 Task: Create a due date automation trigger when advanced on, 2 days before a card is due add content with a description not containing resume at 11:00 AM.
Action: Mouse moved to (970, 292)
Screenshot: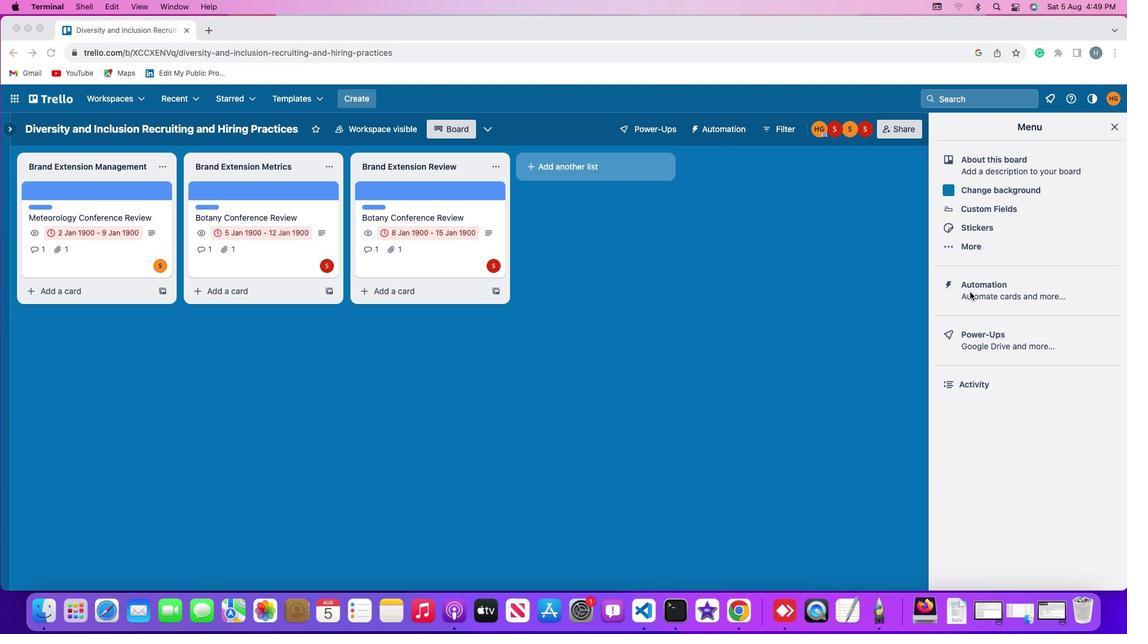 
Action: Mouse pressed left at (970, 292)
Screenshot: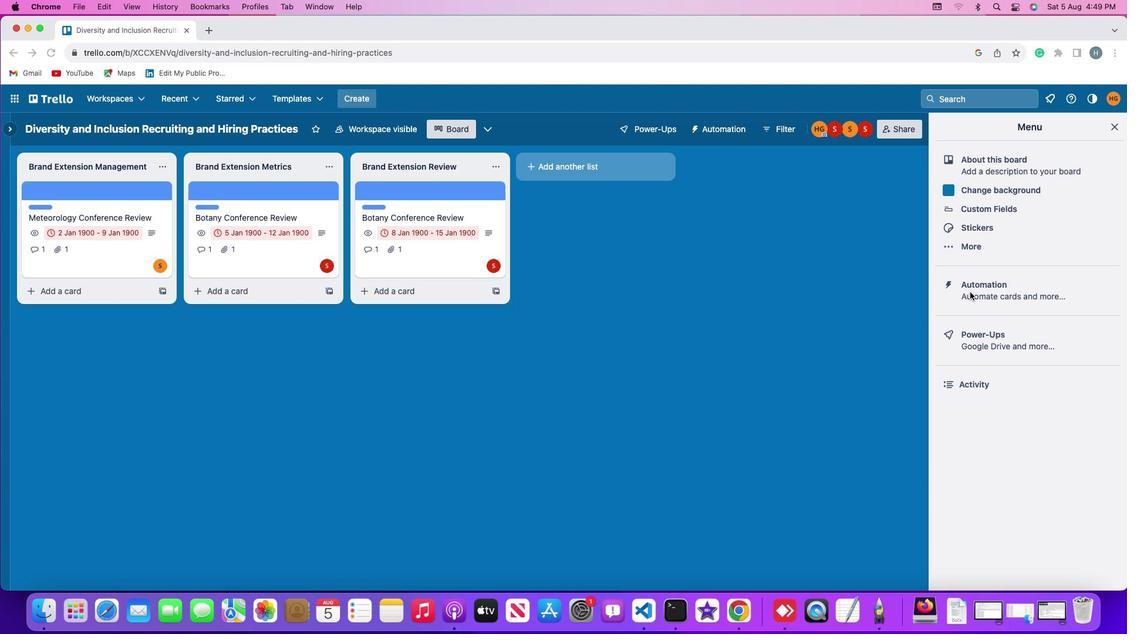 
Action: Mouse pressed left at (970, 292)
Screenshot: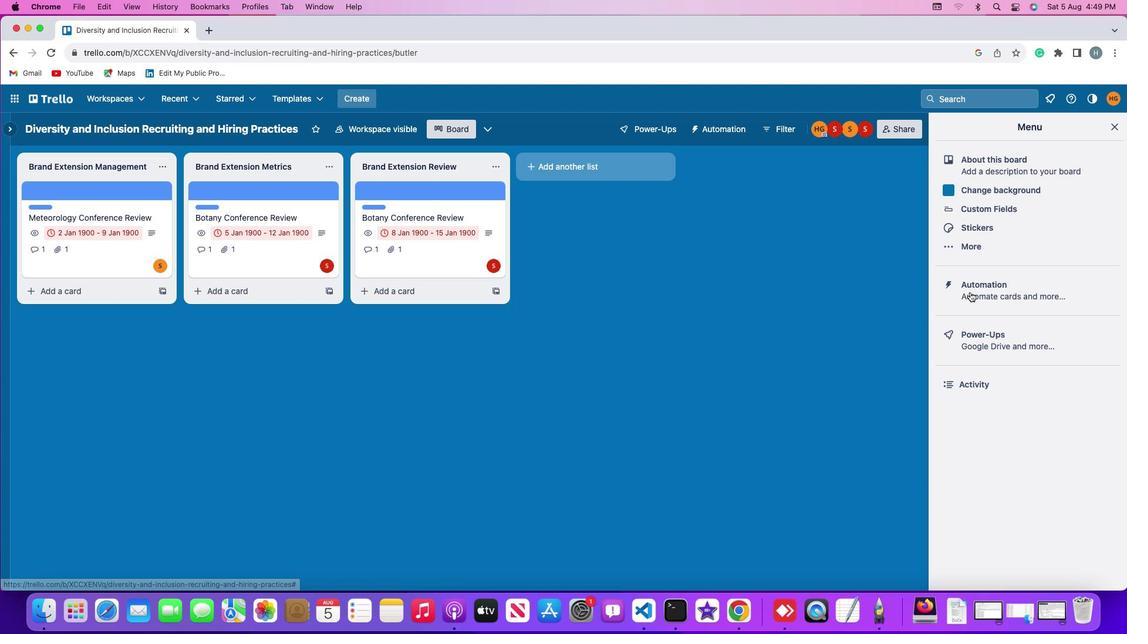 
Action: Mouse moved to (83, 279)
Screenshot: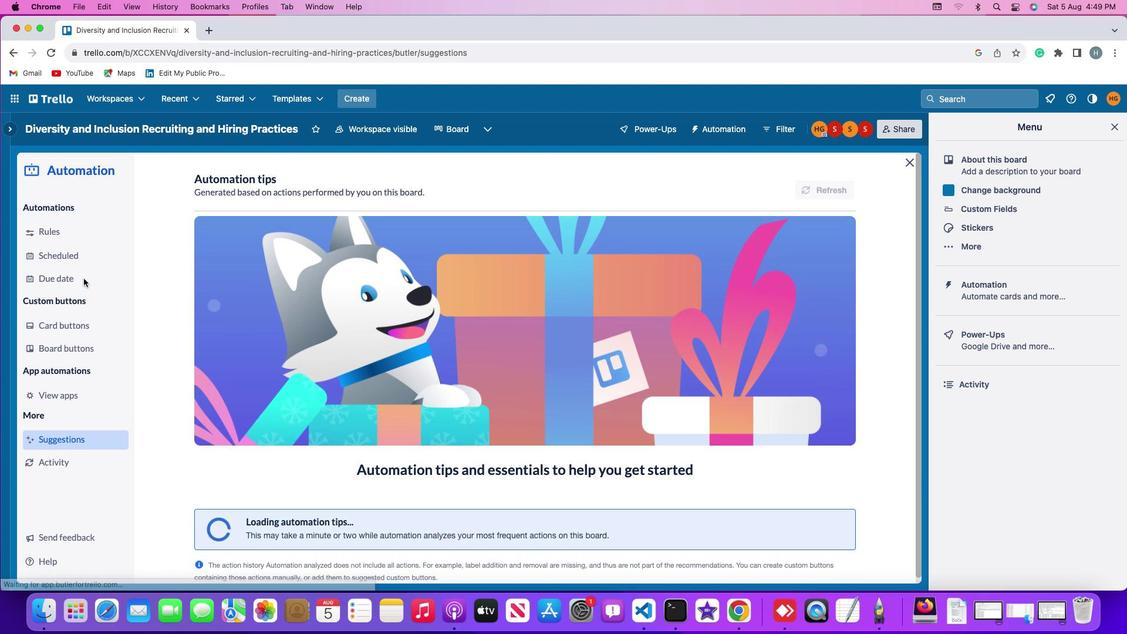 
Action: Mouse pressed left at (83, 279)
Screenshot: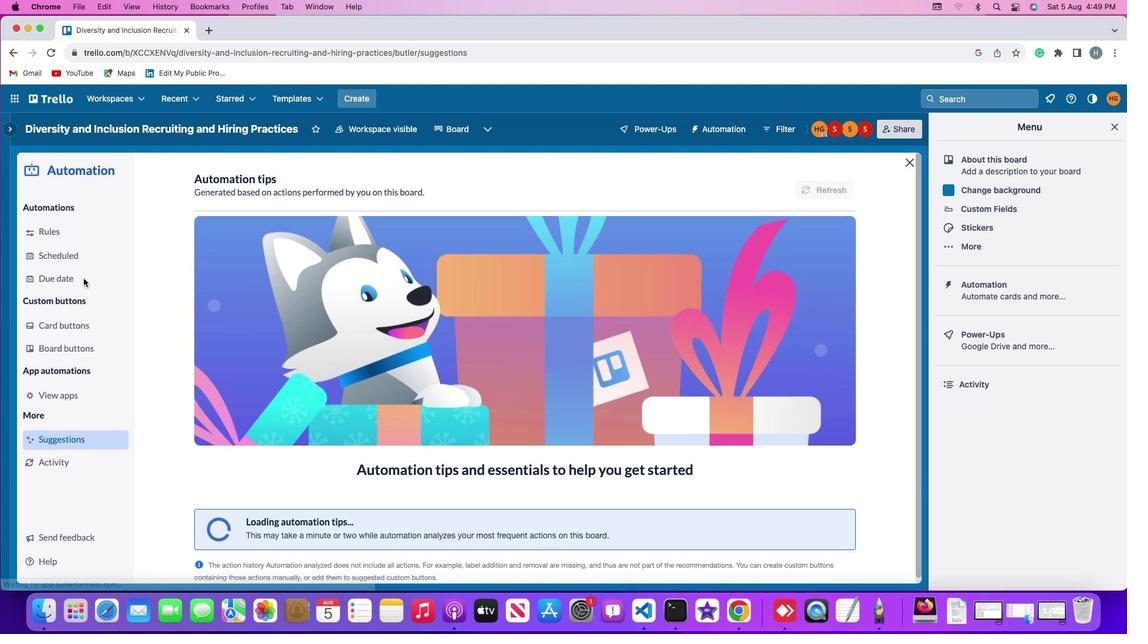 
Action: Mouse moved to (766, 179)
Screenshot: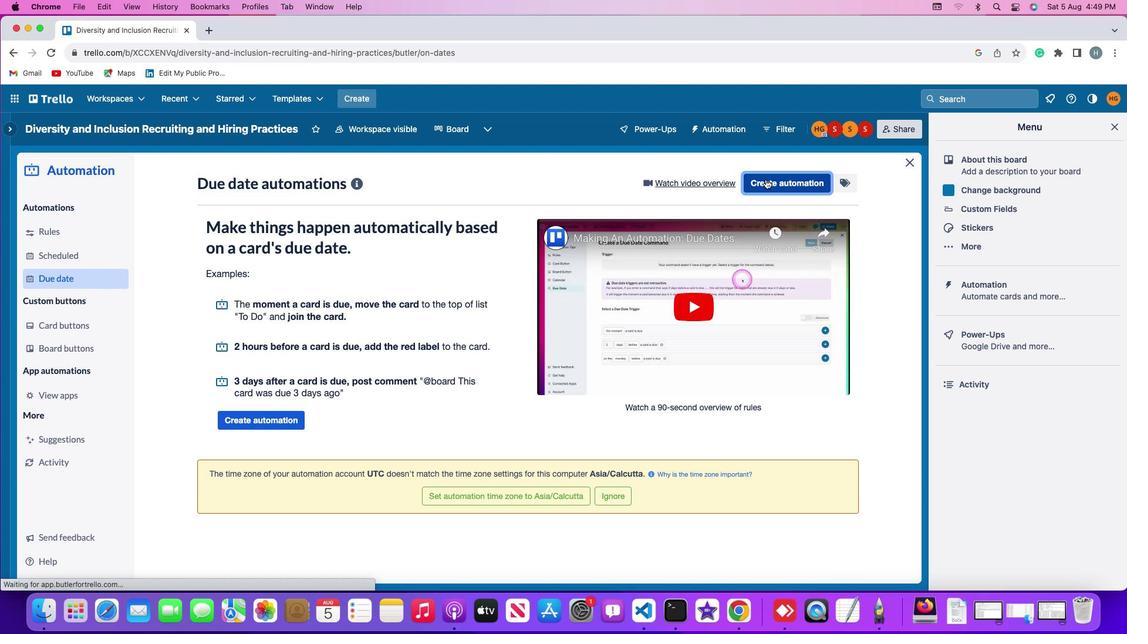 
Action: Mouse pressed left at (766, 179)
Screenshot: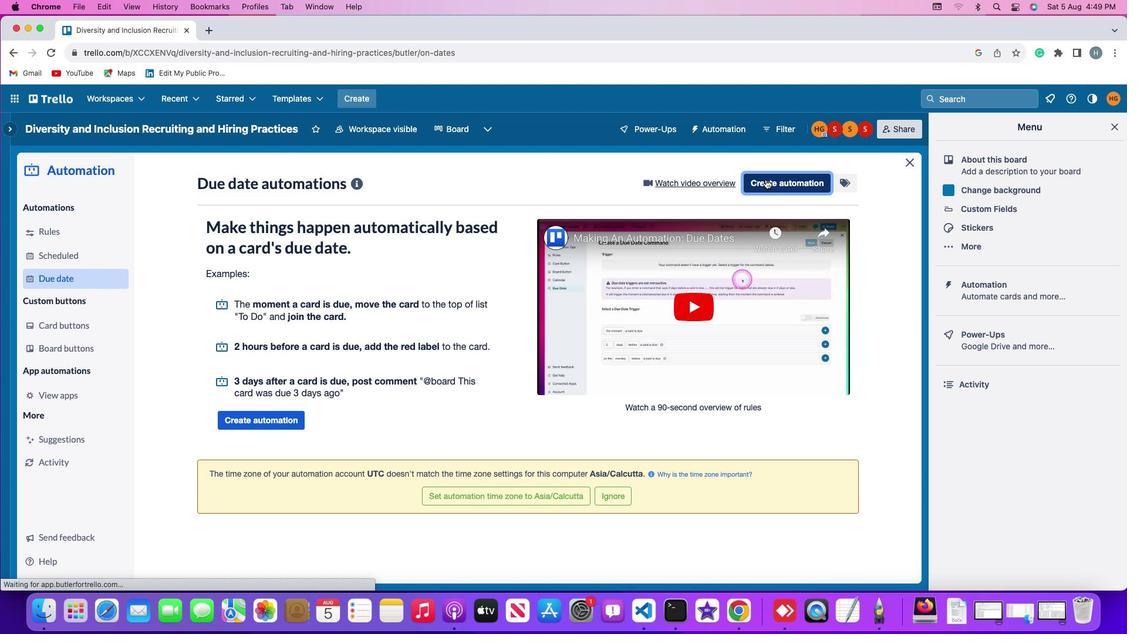 
Action: Mouse moved to (502, 294)
Screenshot: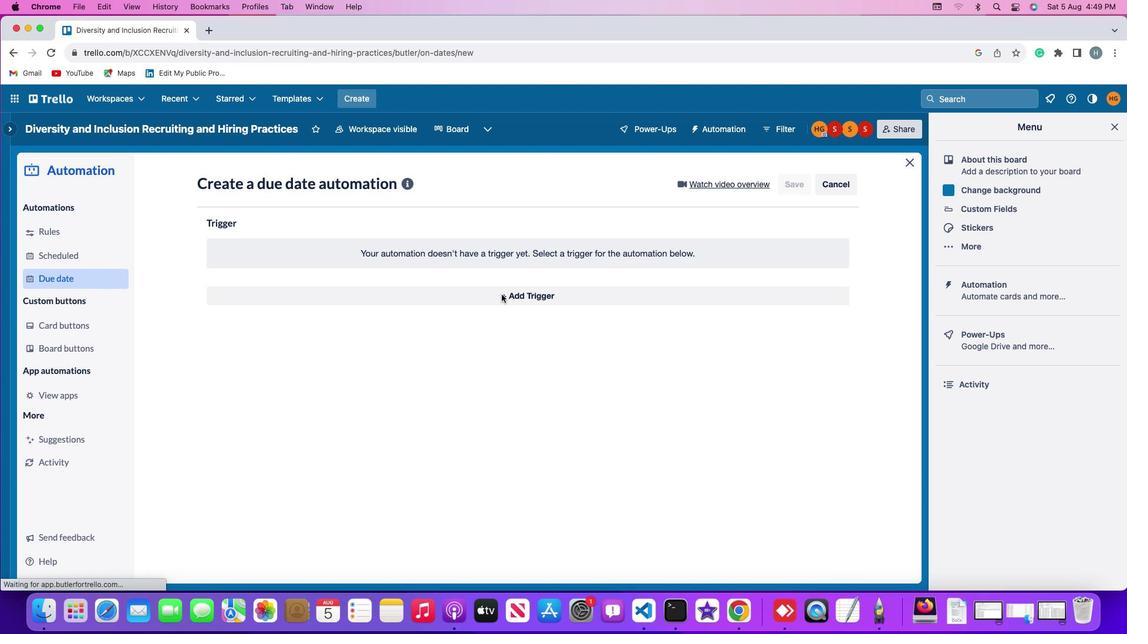 
Action: Mouse pressed left at (502, 294)
Screenshot: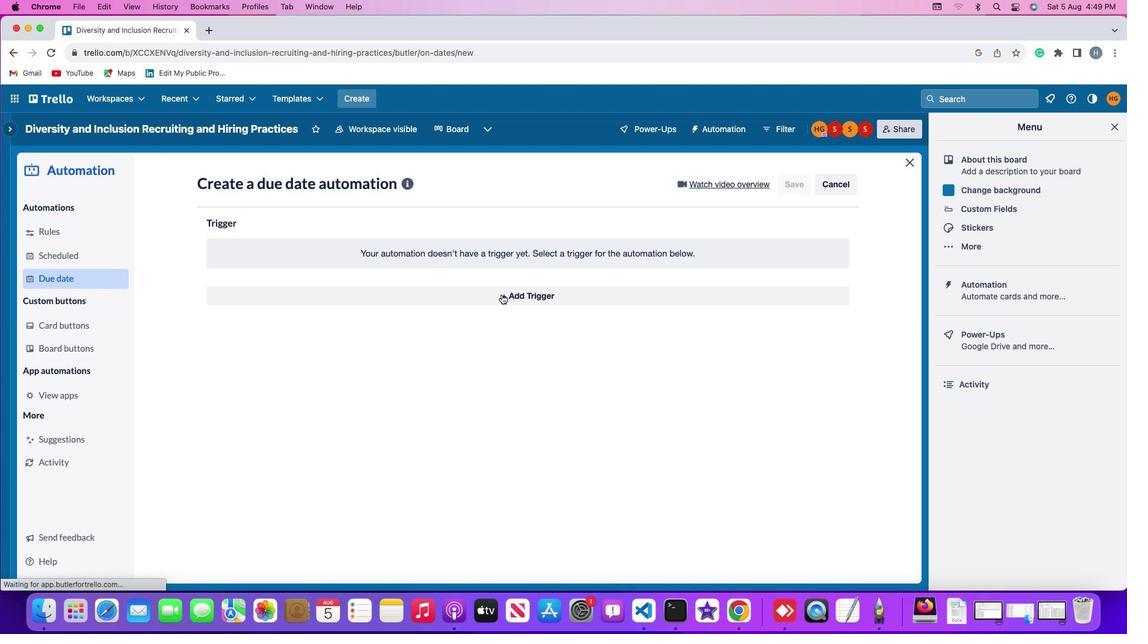 
Action: Mouse moved to (231, 475)
Screenshot: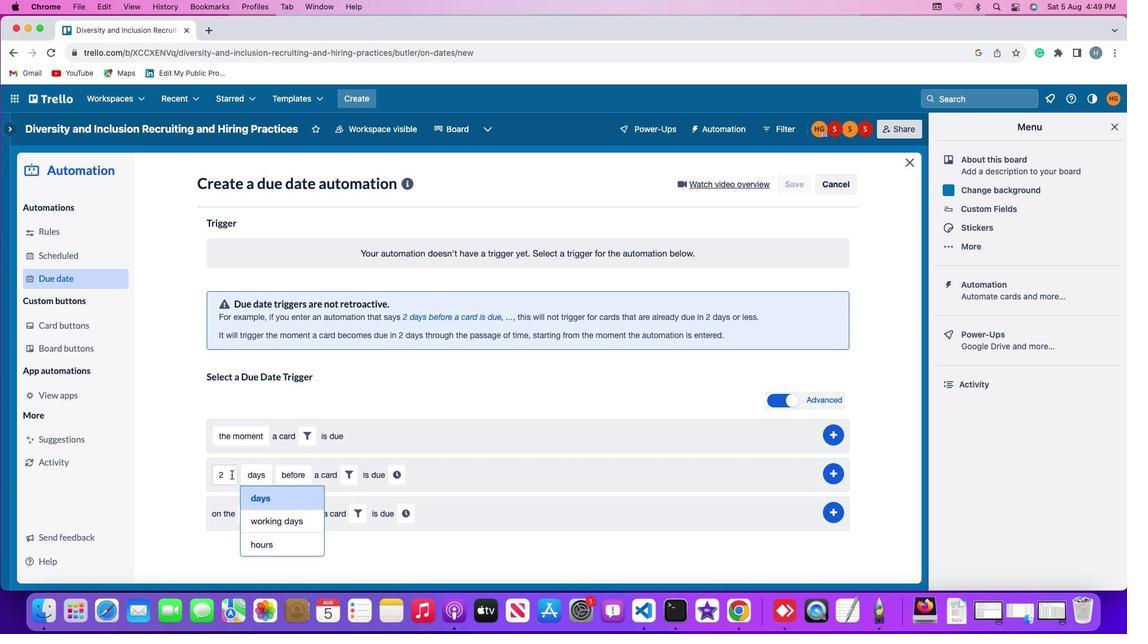 
Action: Mouse pressed left at (231, 475)
Screenshot: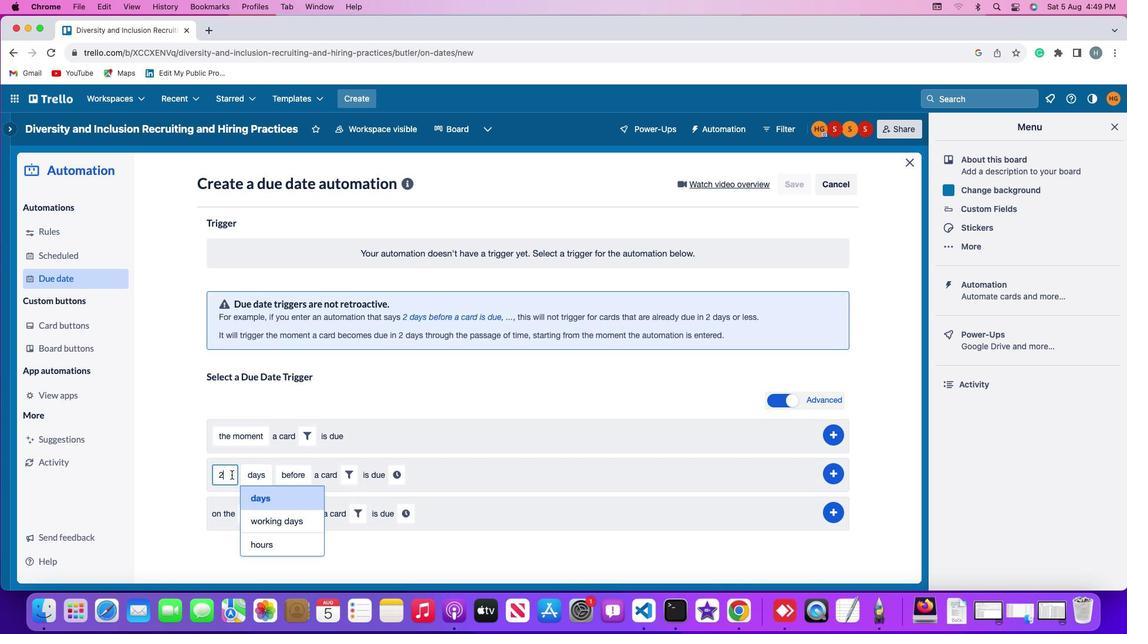 
Action: Mouse moved to (232, 474)
Screenshot: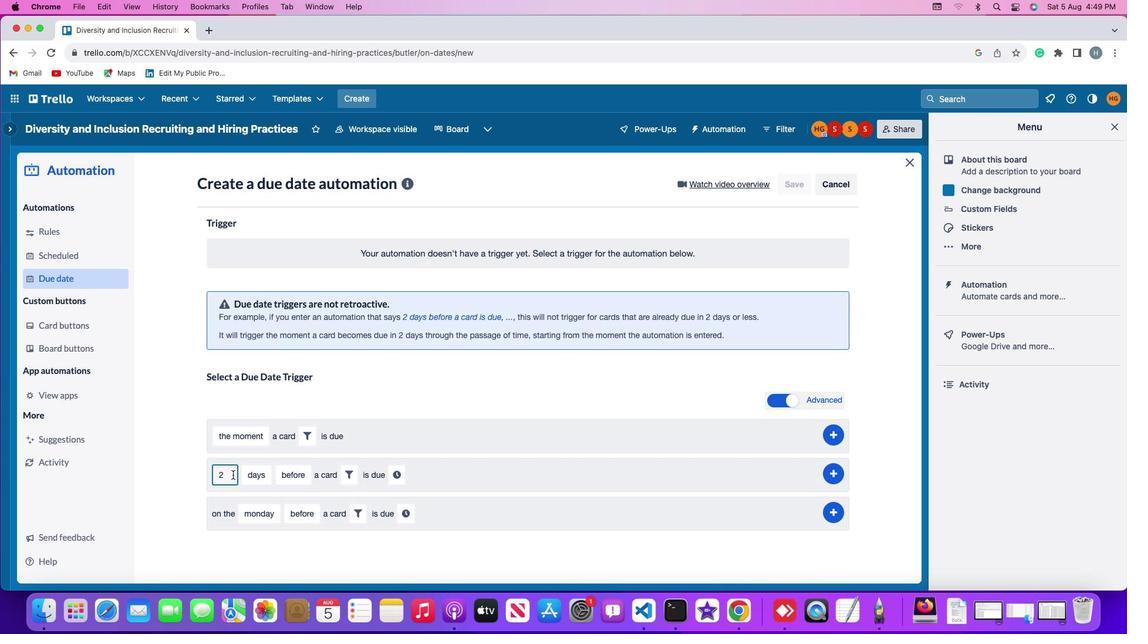 
Action: Key pressed Key.backspace
Screenshot: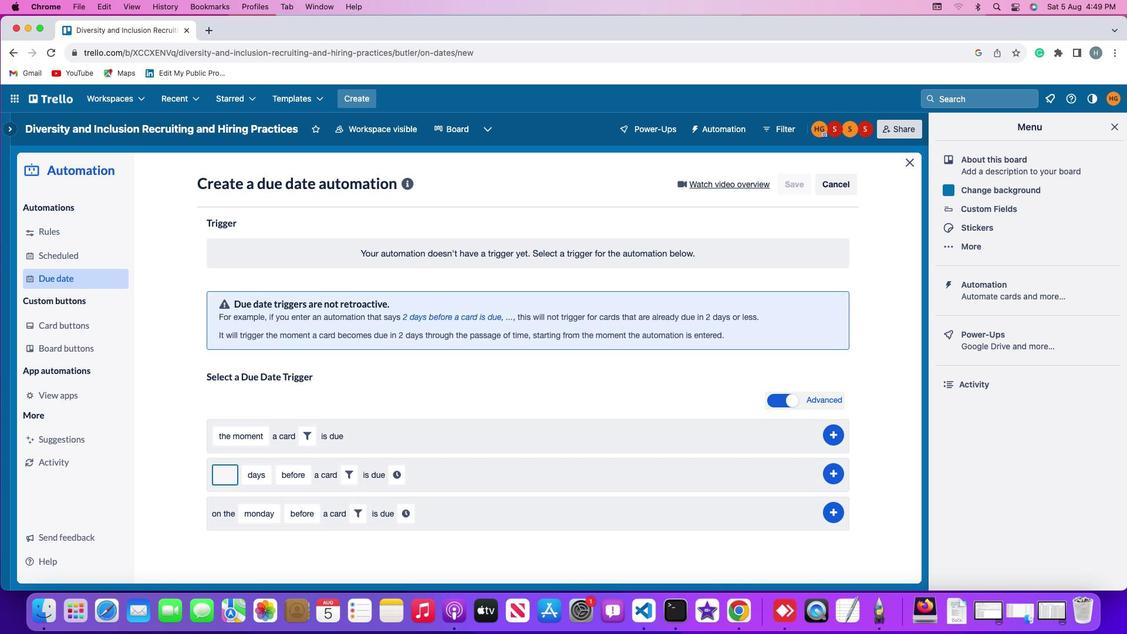 
Action: Mouse moved to (233, 474)
Screenshot: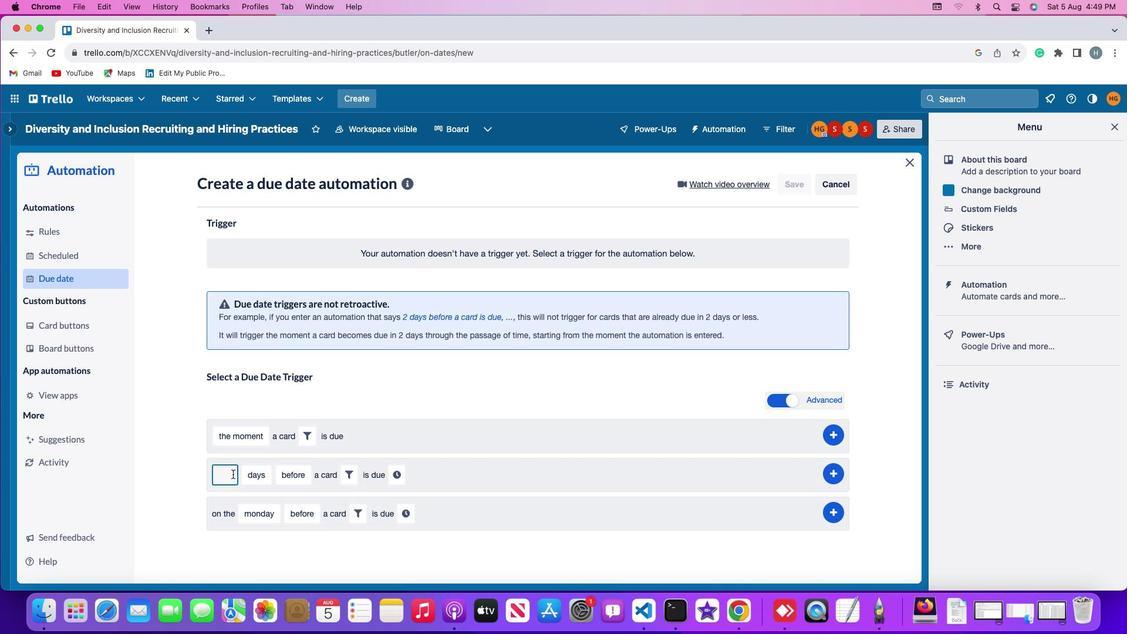 
Action: Key pressed '2'
Screenshot: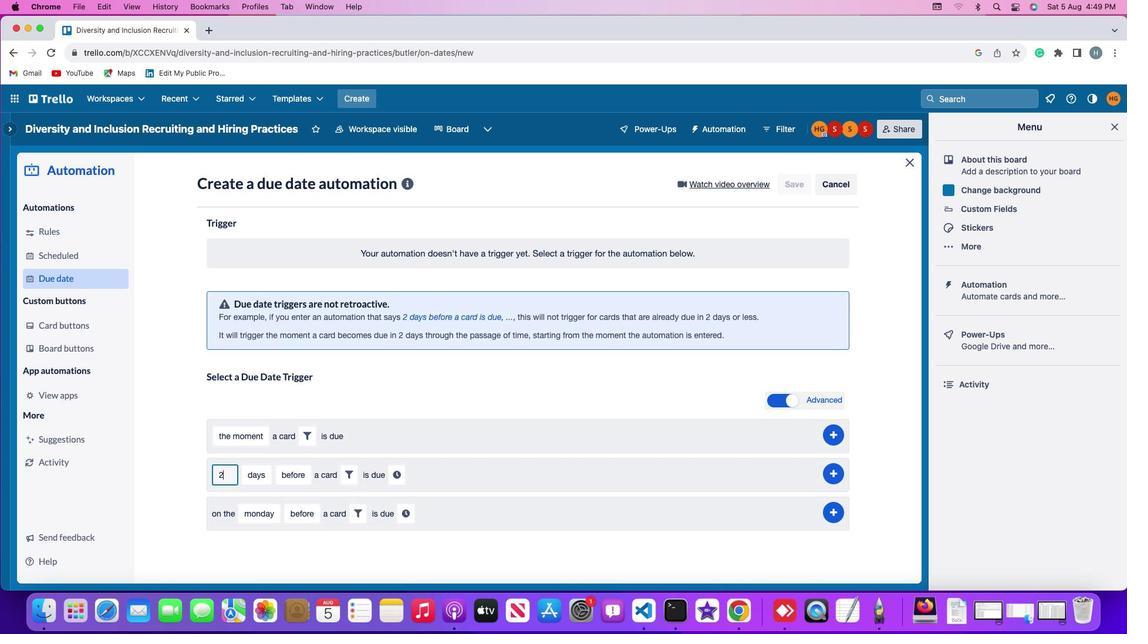 
Action: Mouse moved to (258, 473)
Screenshot: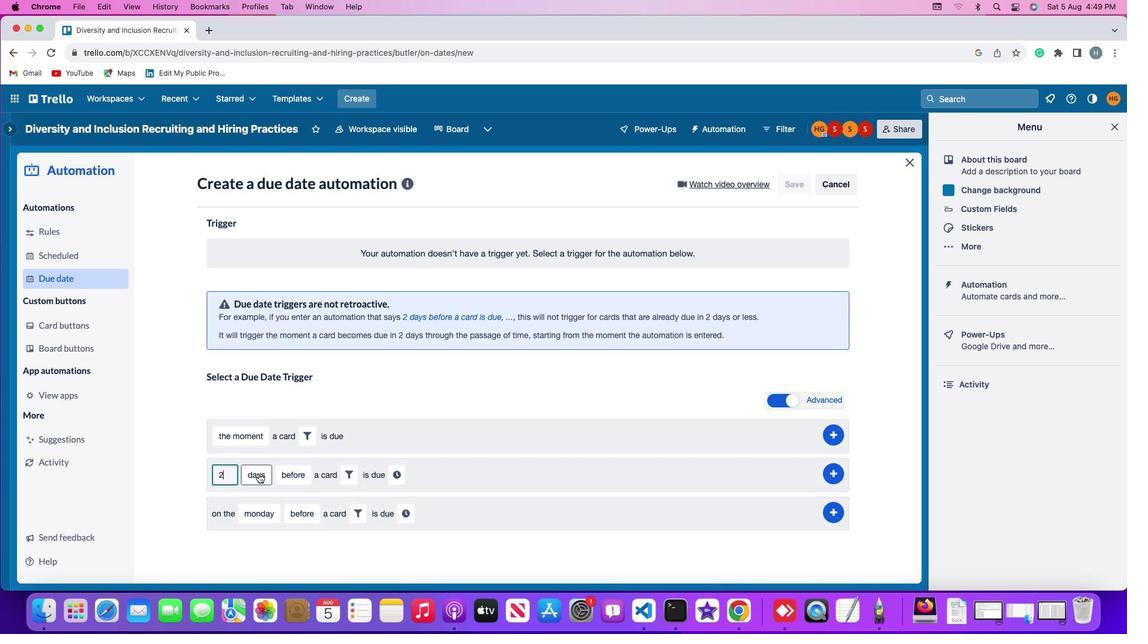 
Action: Mouse pressed left at (258, 473)
Screenshot: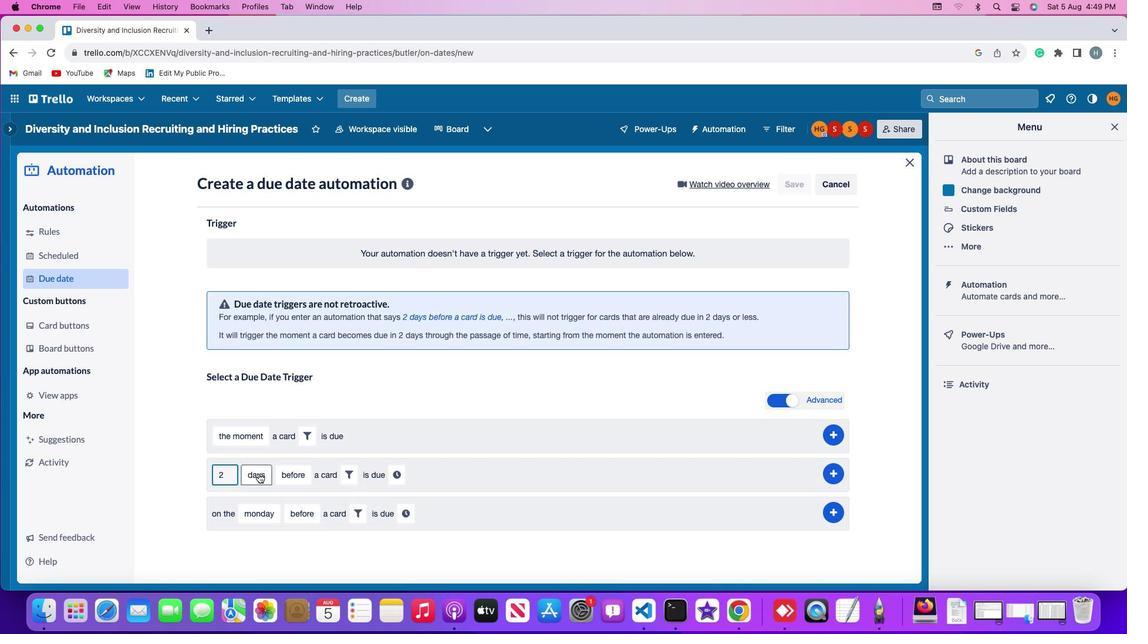 
Action: Mouse moved to (273, 494)
Screenshot: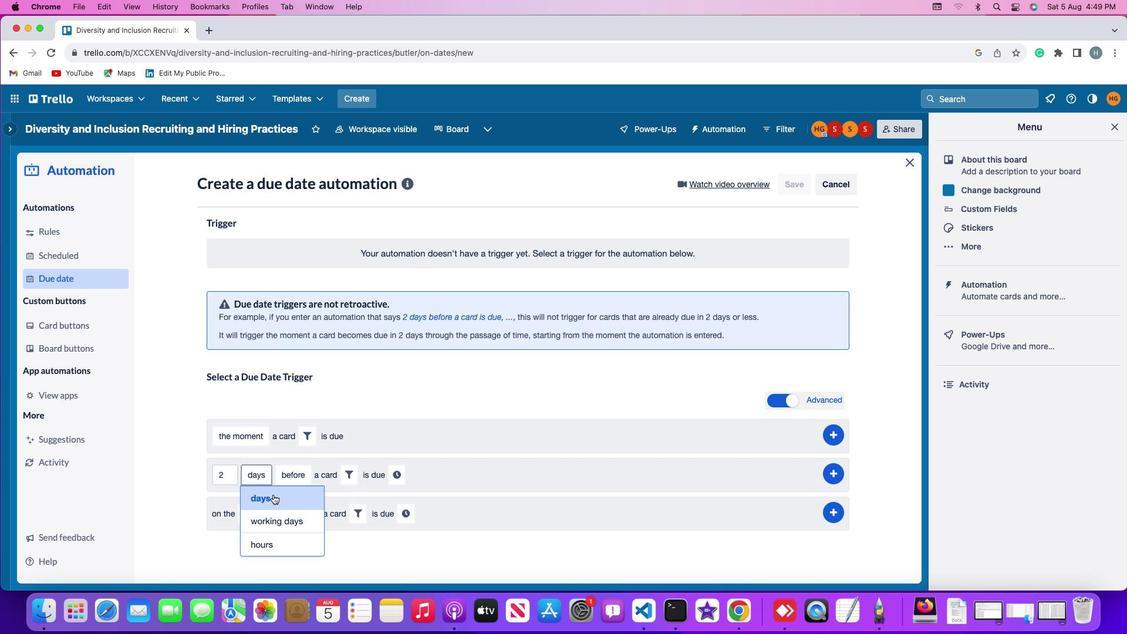 
Action: Mouse pressed left at (273, 494)
Screenshot: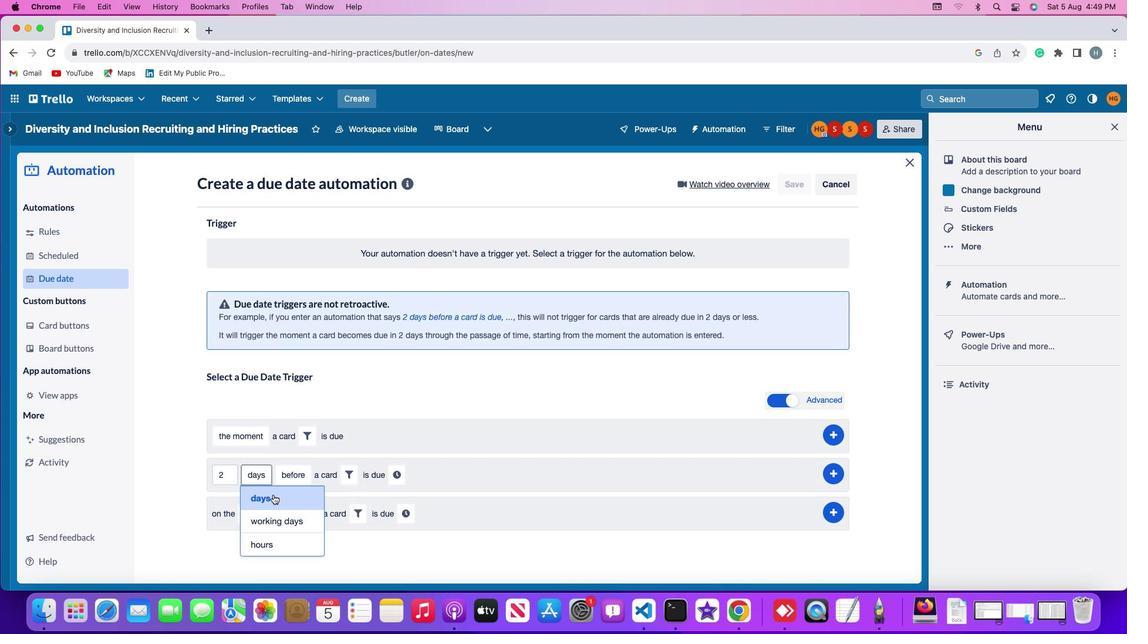 
Action: Mouse moved to (294, 477)
Screenshot: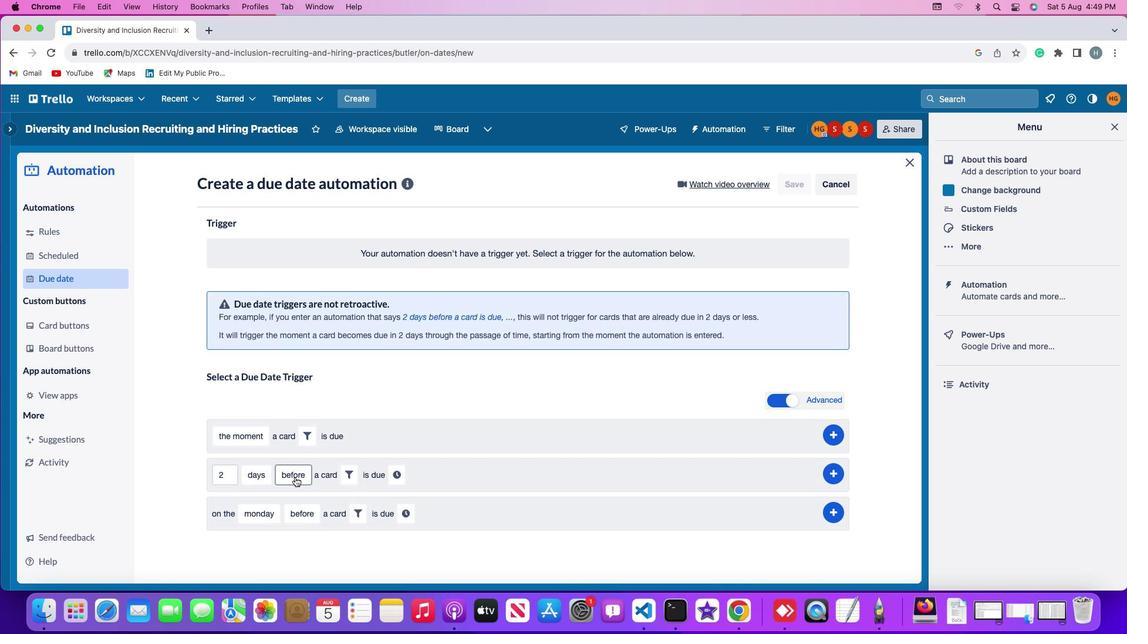 
Action: Mouse pressed left at (294, 477)
Screenshot: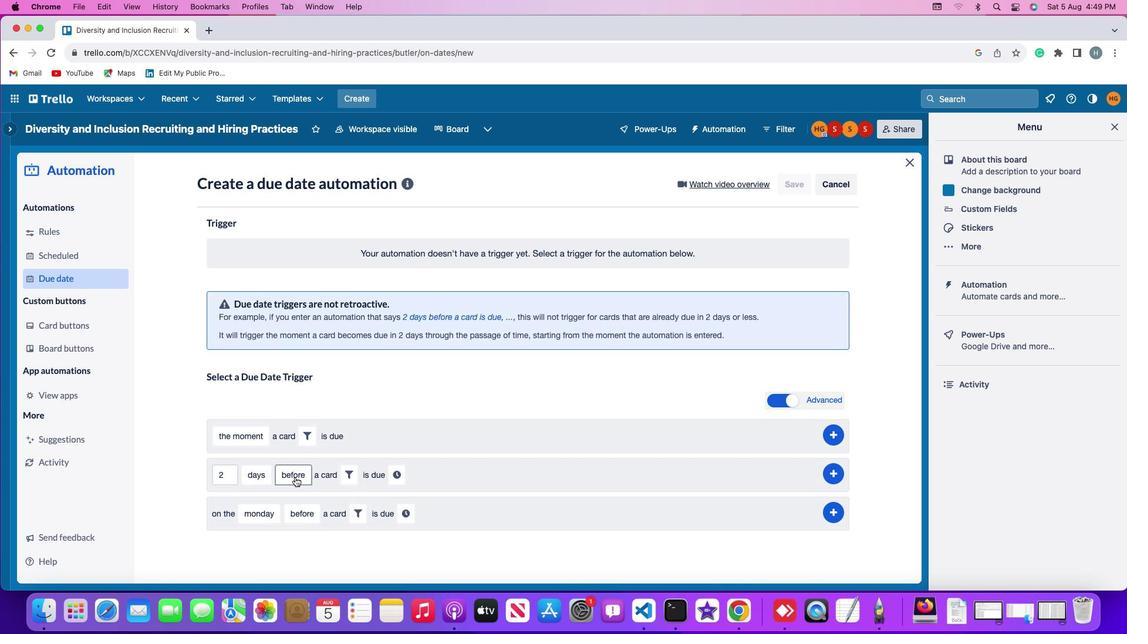 
Action: Mouse moved to (301, 491)
Screenshot: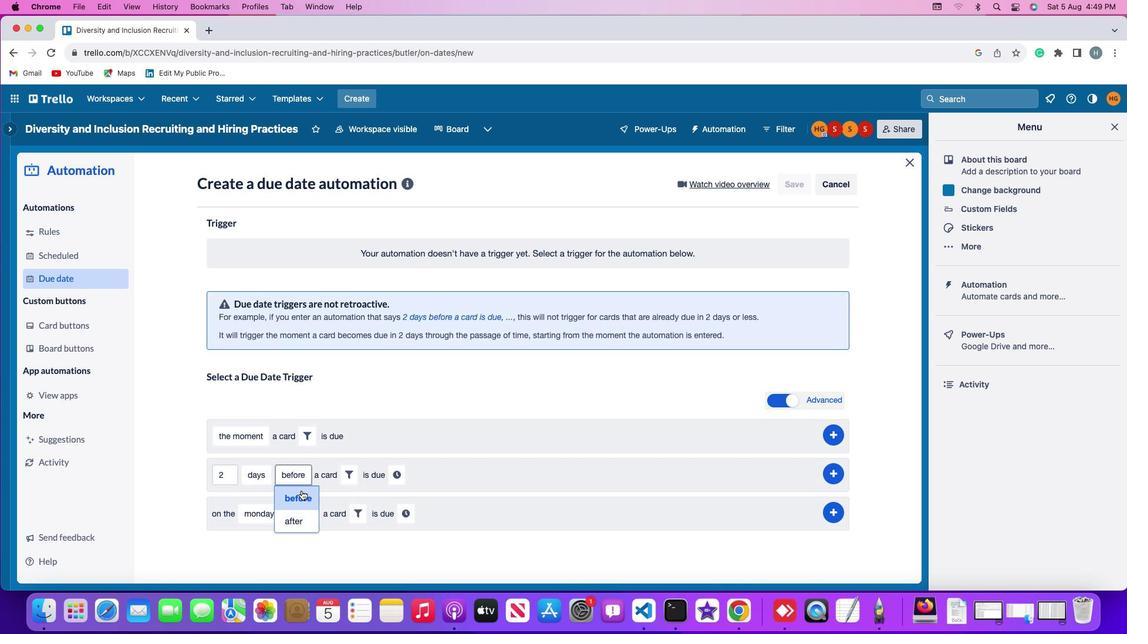 
Action: Mouse pressed left at (301, 491)
Screenshot: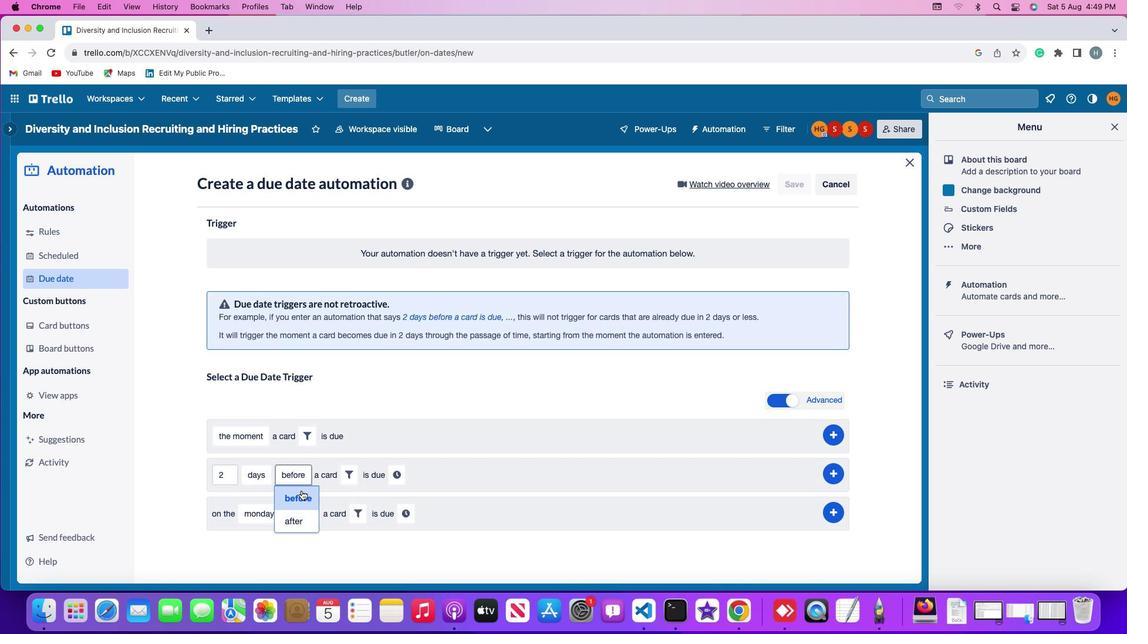 
Action: Mouse moved to (344, 474)
Screenshot: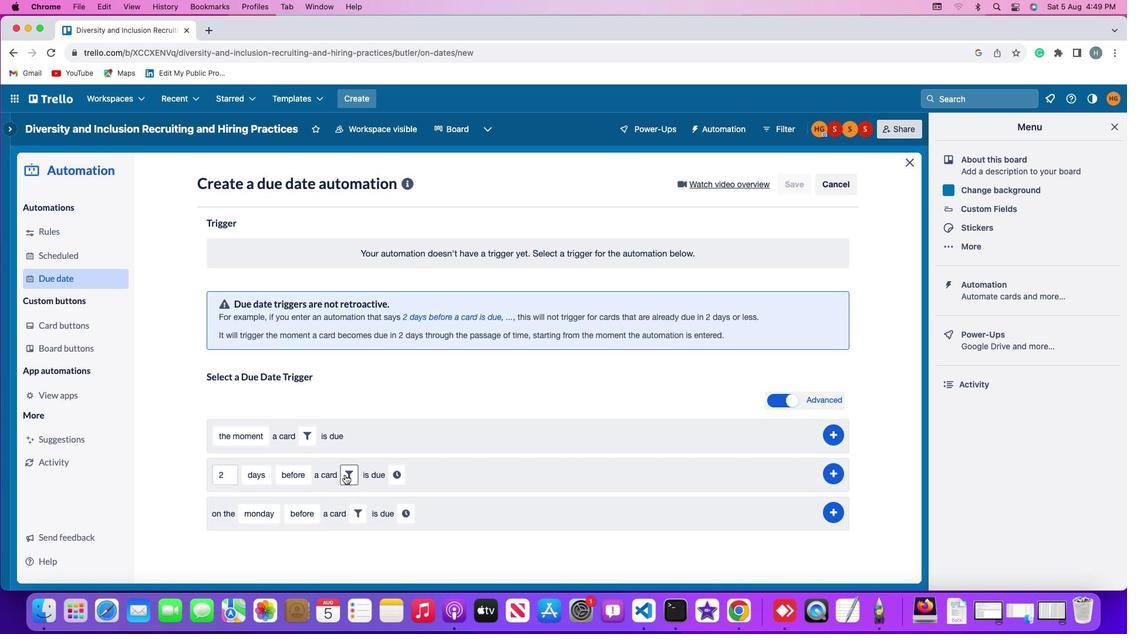 
Action: Mouse pressed left at (344, 474)
Screenshot: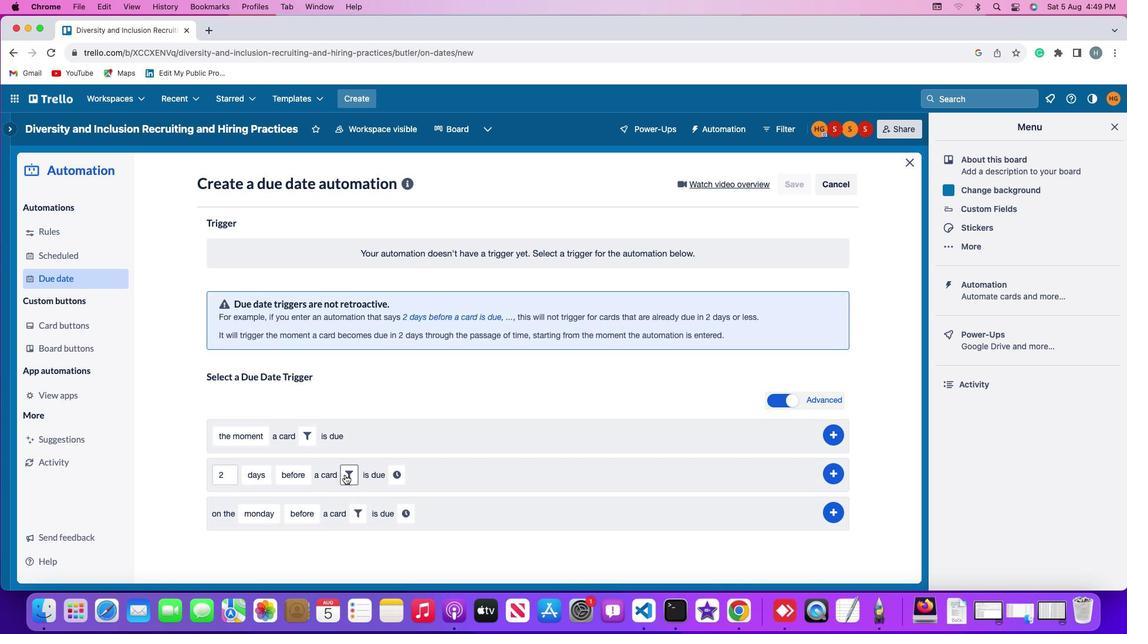 
Action: Mouse moved to (497, 512)
Screenshot: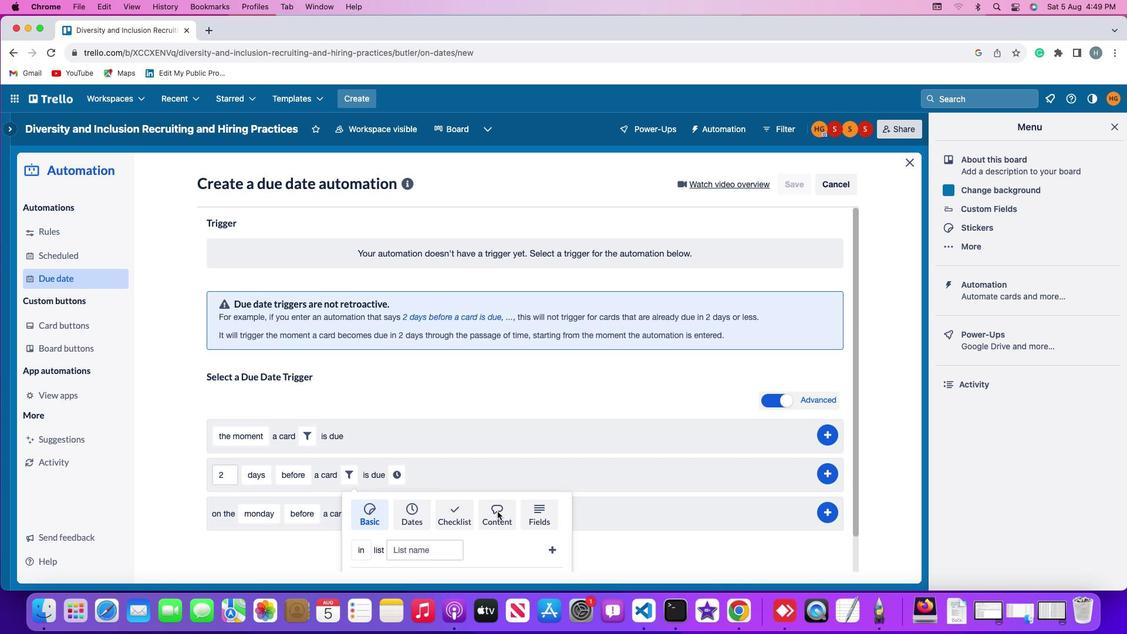 
Action: Mouse pressed left at (497, 512)
Screenshot: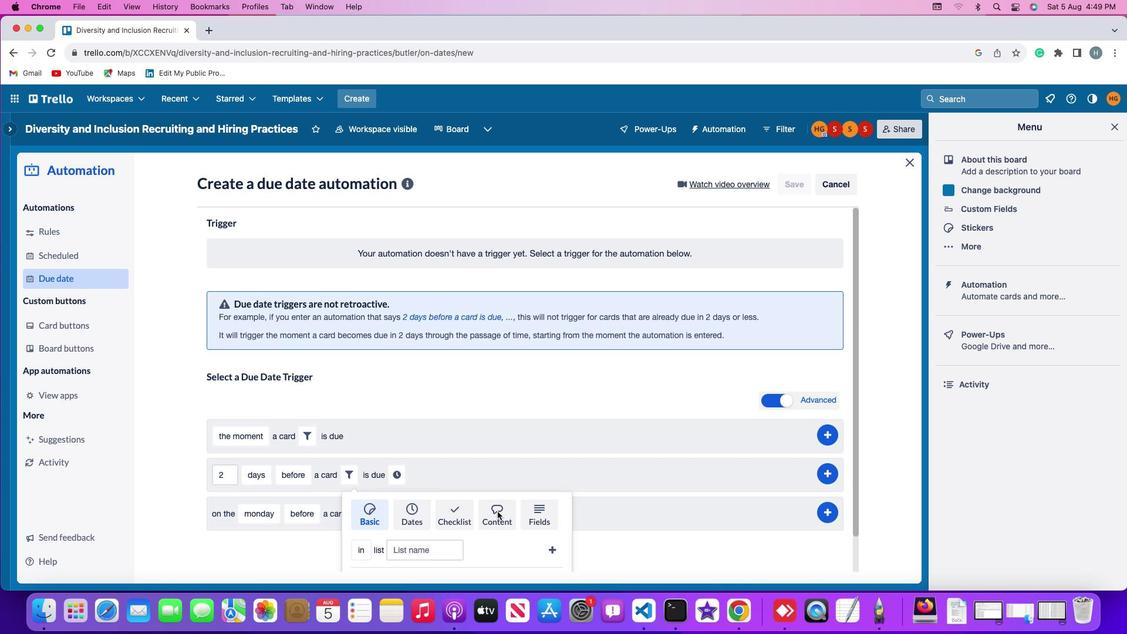 
Action: Mouse moved to (381, 552)
Screenshot: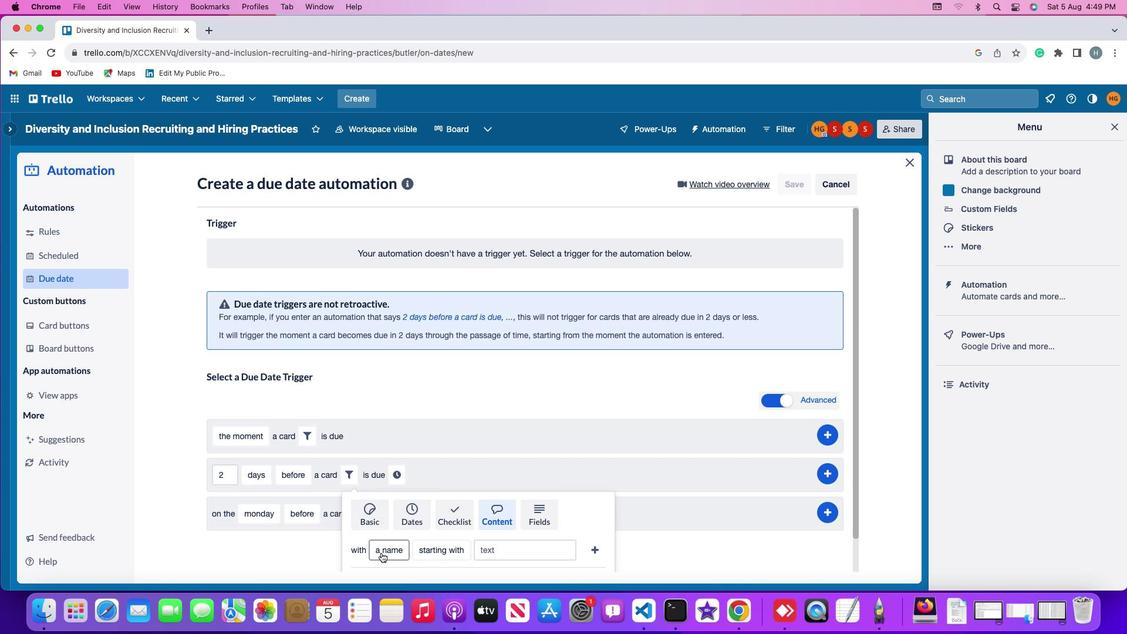 
Action: Mouse pressed left at (381, 552)
Screenshot: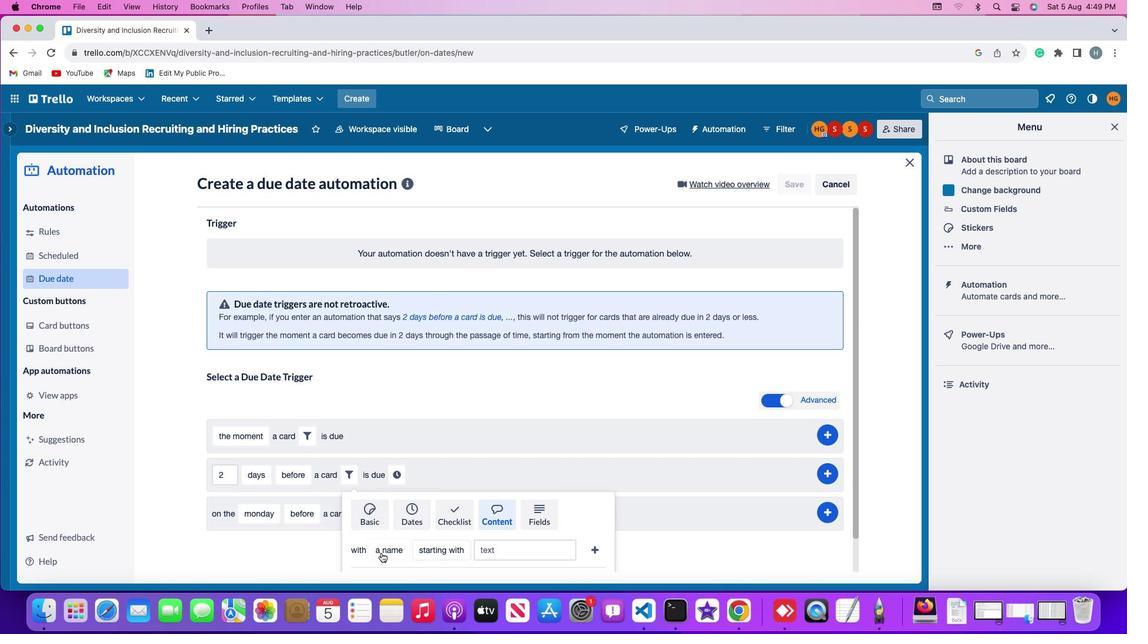 
Action: Mouse moved to (405, 503)
Screenshot: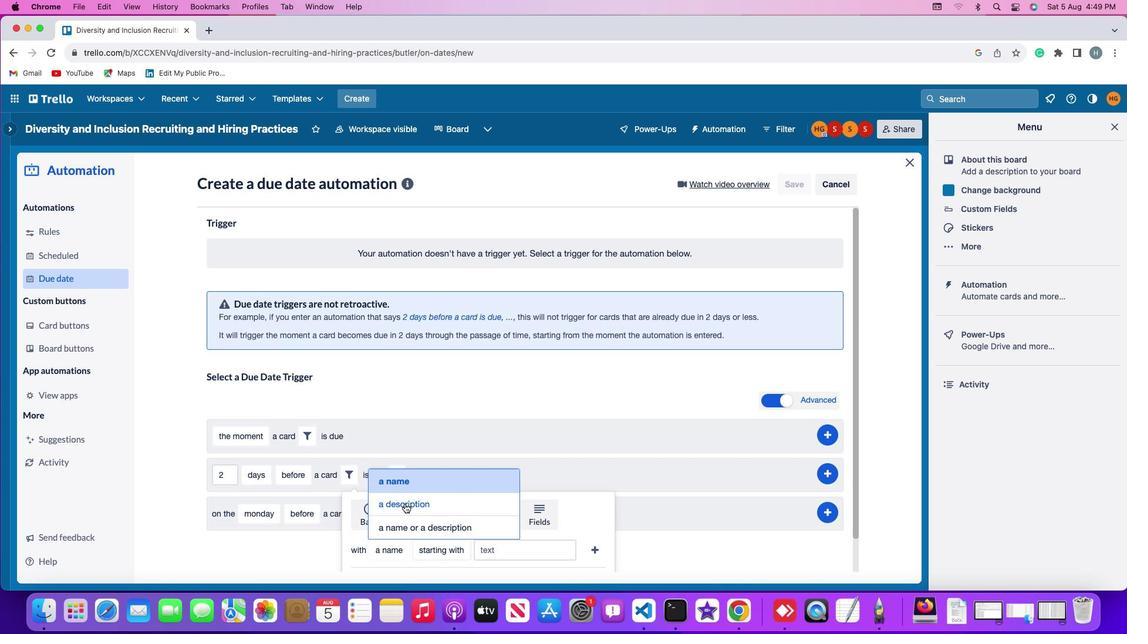 
Action: Mouse pressed left at (405, 503)
Screenshot: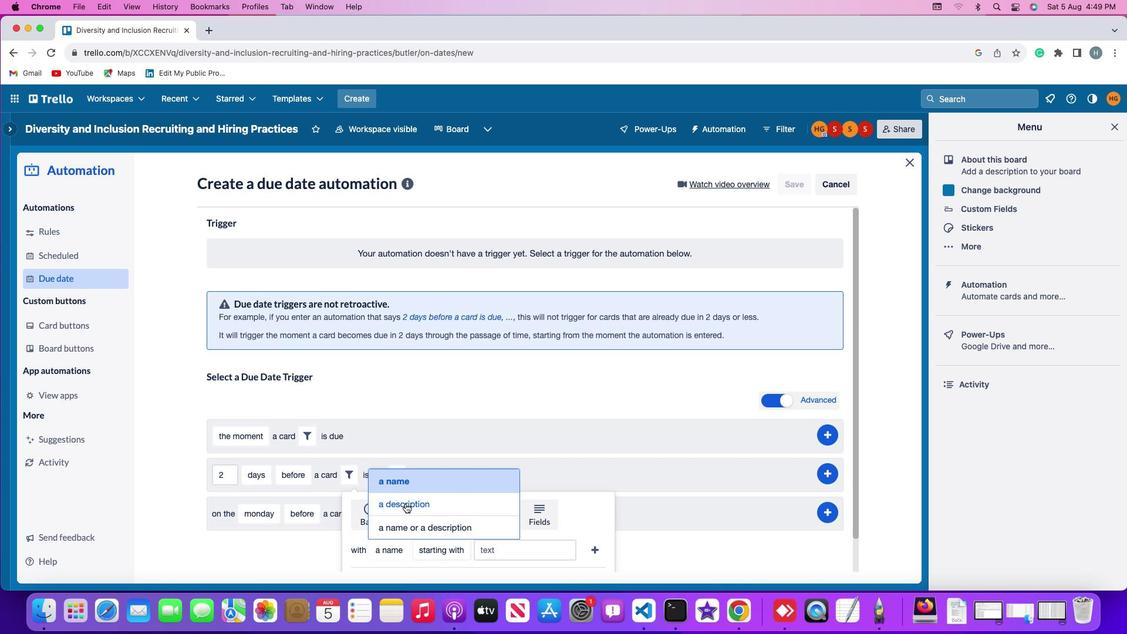 
Action: Mouse moved to (467, 553)
Screenshot: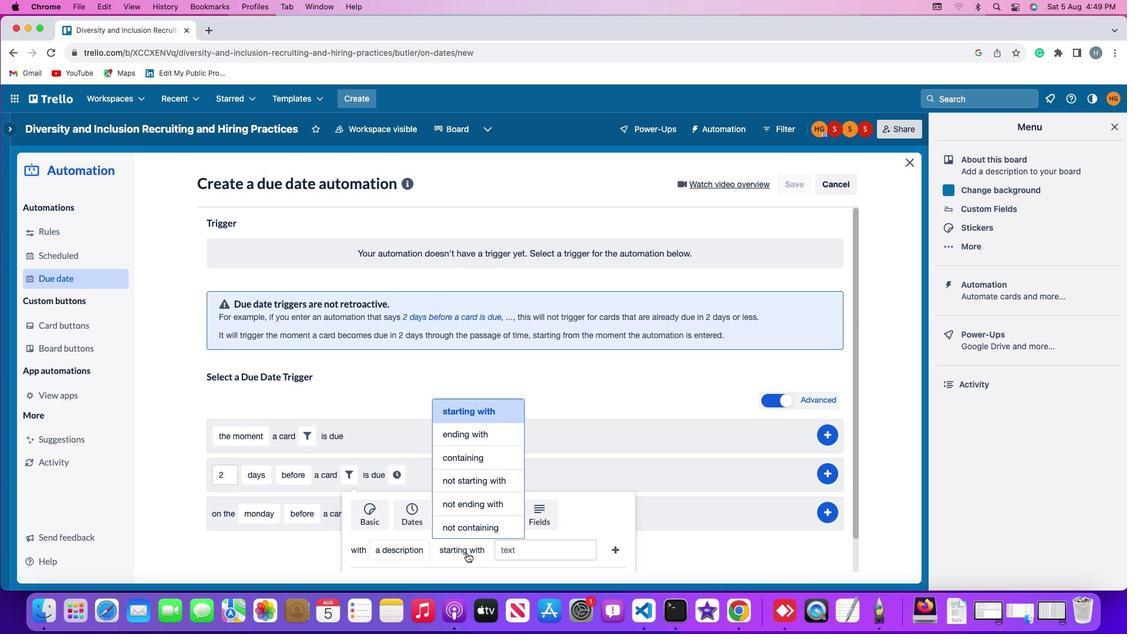 
Action: Mouse pressed left at (467, 553)
Screenshot: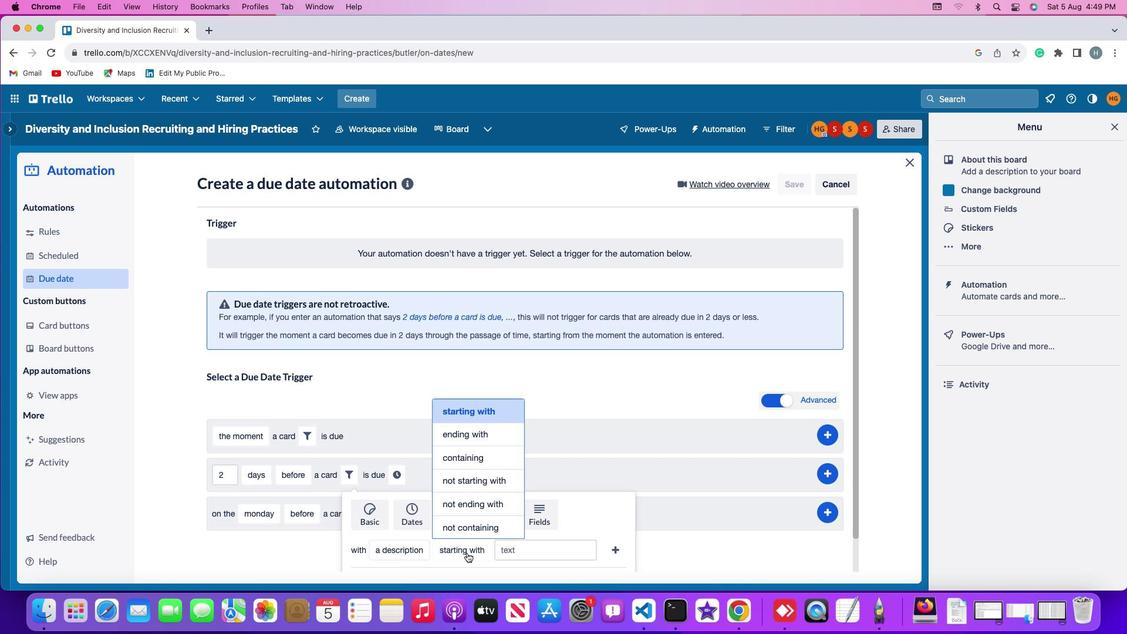 
Action: Mouse moved to (472, 530)
Screenshot: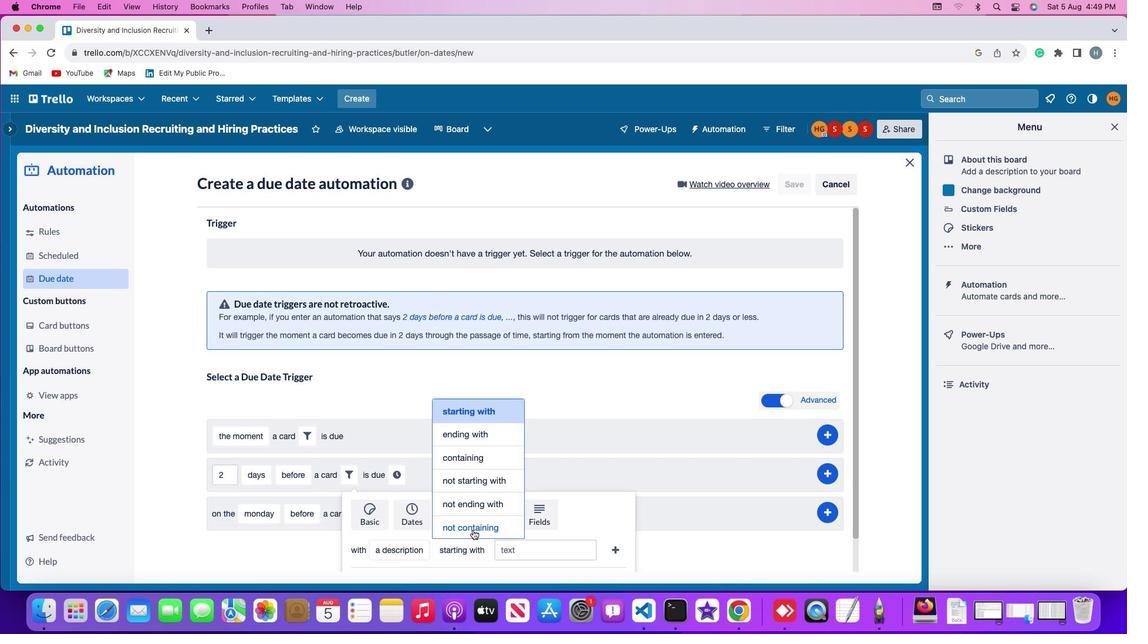 
Action: Mouse pressed left at (472, 530)
Screenshot: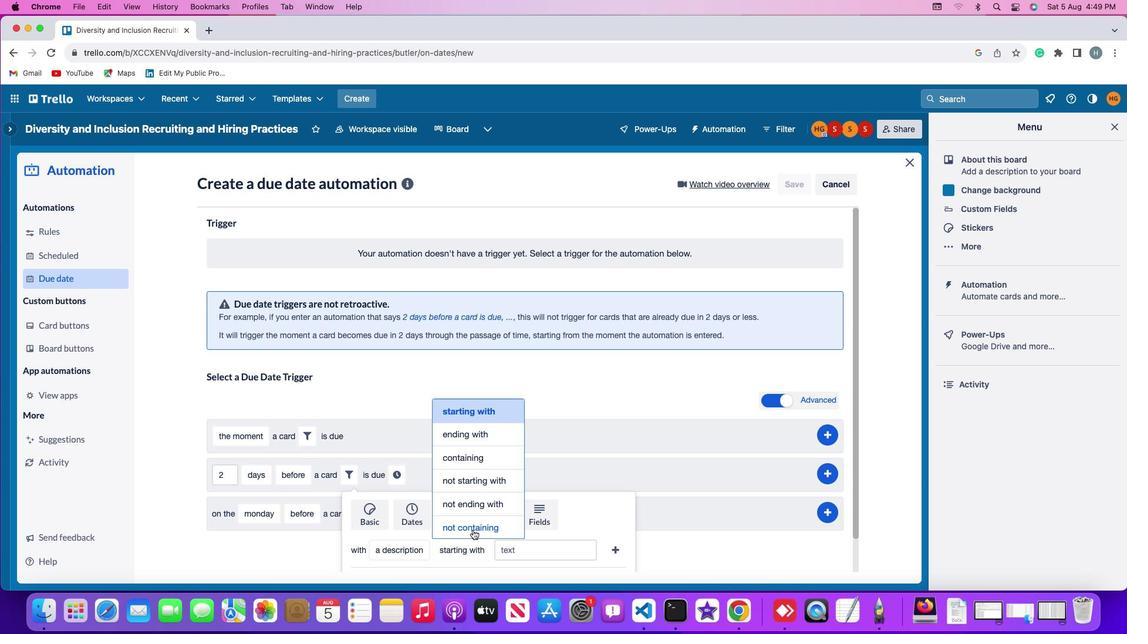 
Action: Mouse moved to (528, 551)
Screenshot: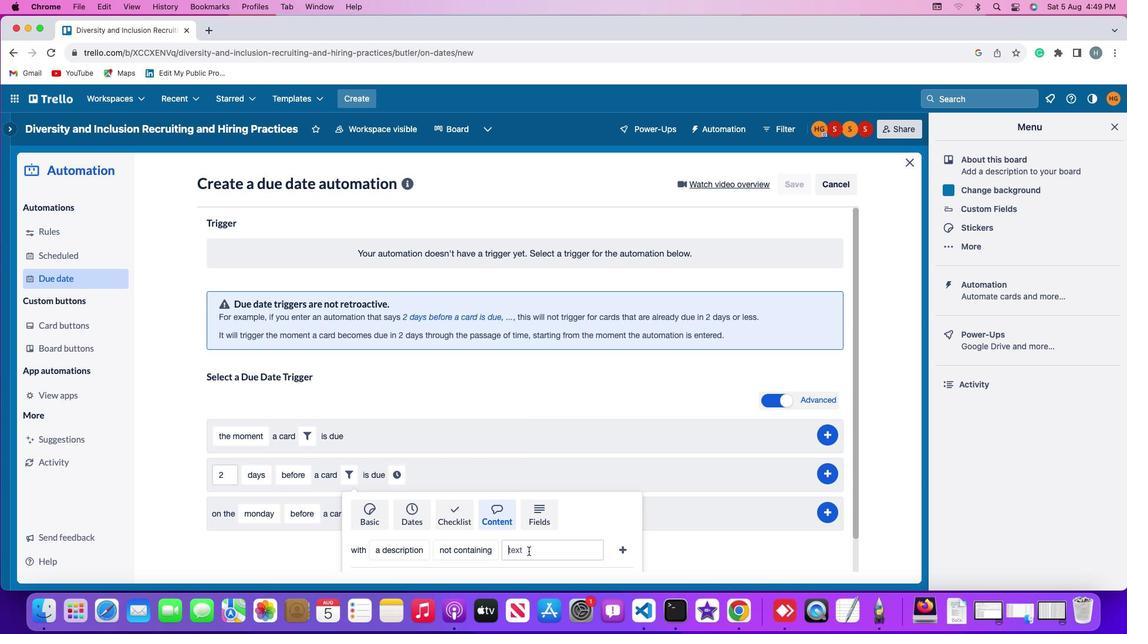 
Action: Mouse pressed left at (528, 551)
Screenshot: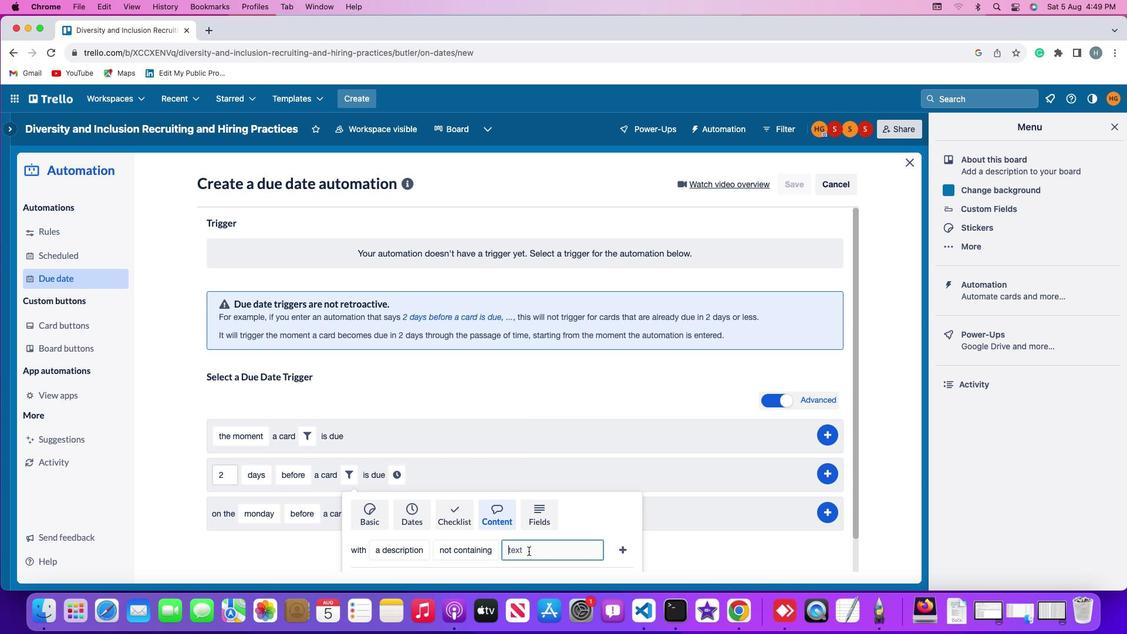 
Action: Mouse moved to (529, 551)
Screenshot: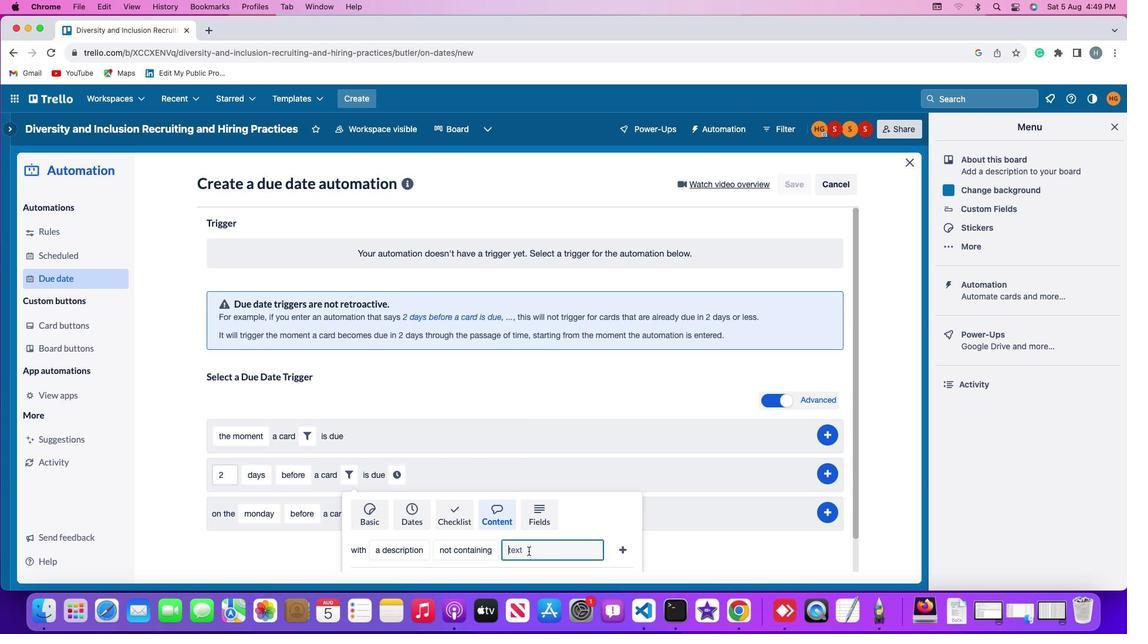 
Action: Key pressed 'r''e''s''u''m''e'
Screenshot: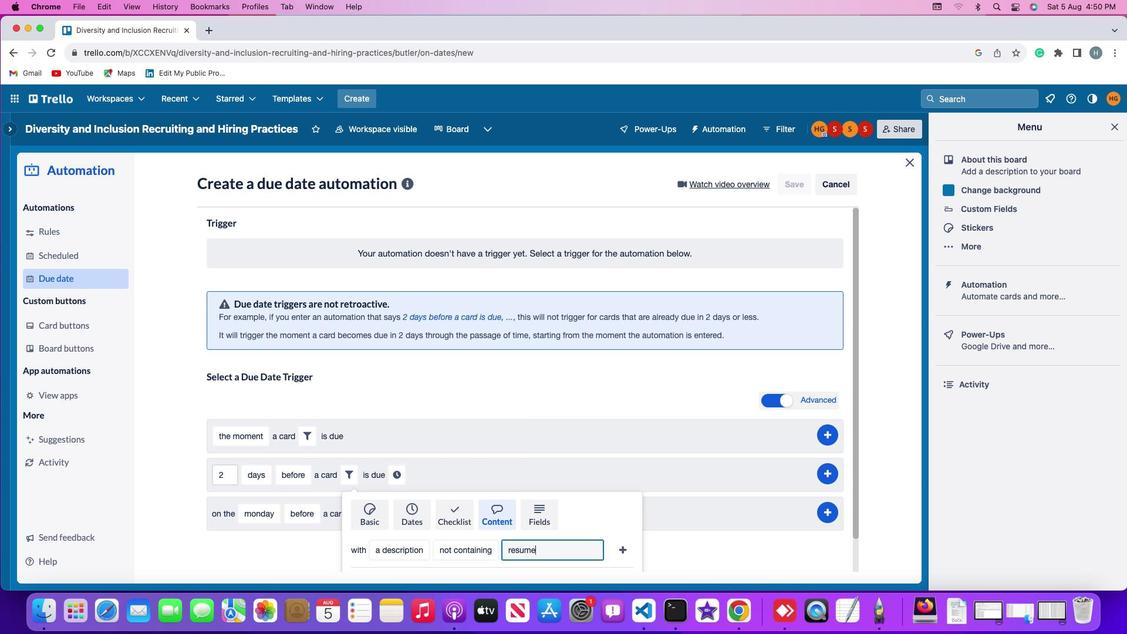 
Action: Mouse moved to (624, 548)
Screenshot: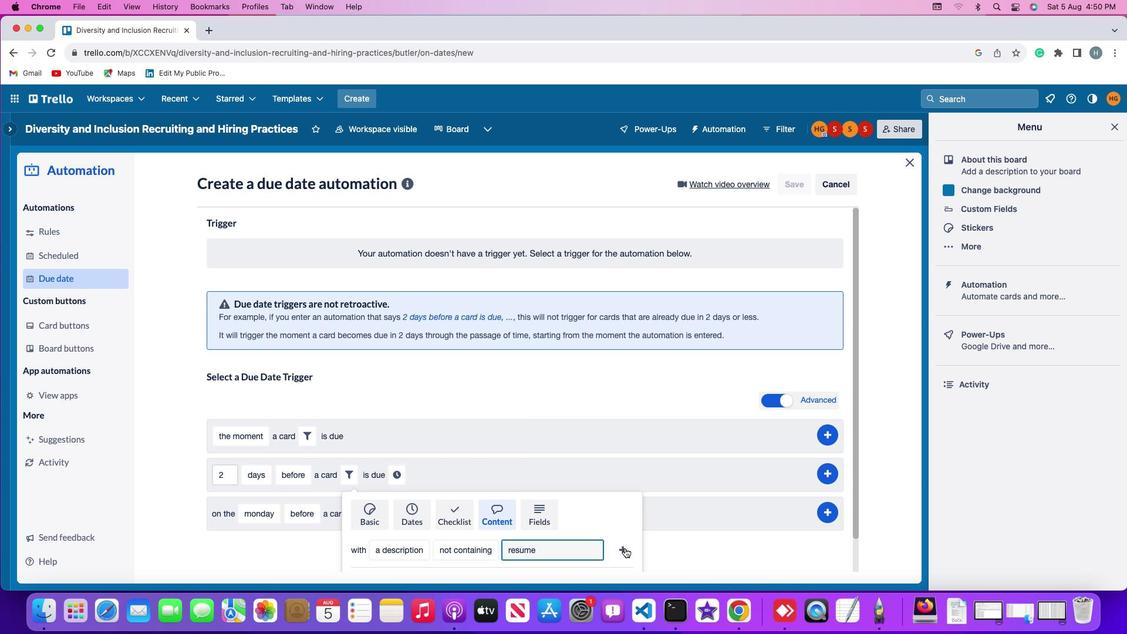 
Action: Mouse pressed left at (624, 548)
Screenshot: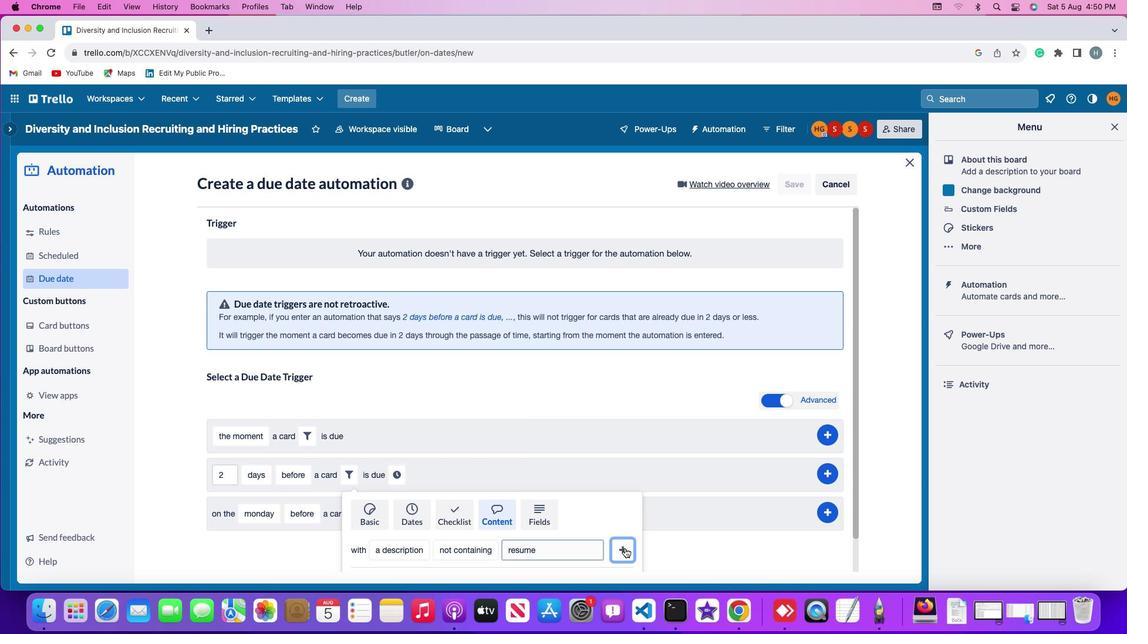 
Action: Mouse moved to (577, 476)
Screenshot: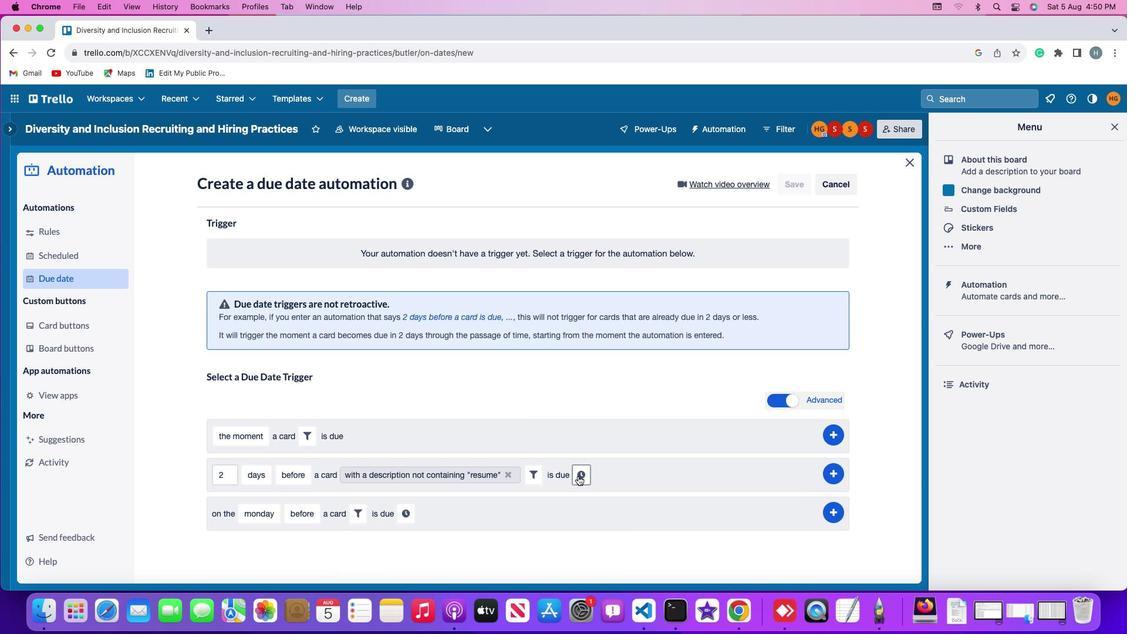
Action: Mouse pressed left at (577, 476)
Screenshot: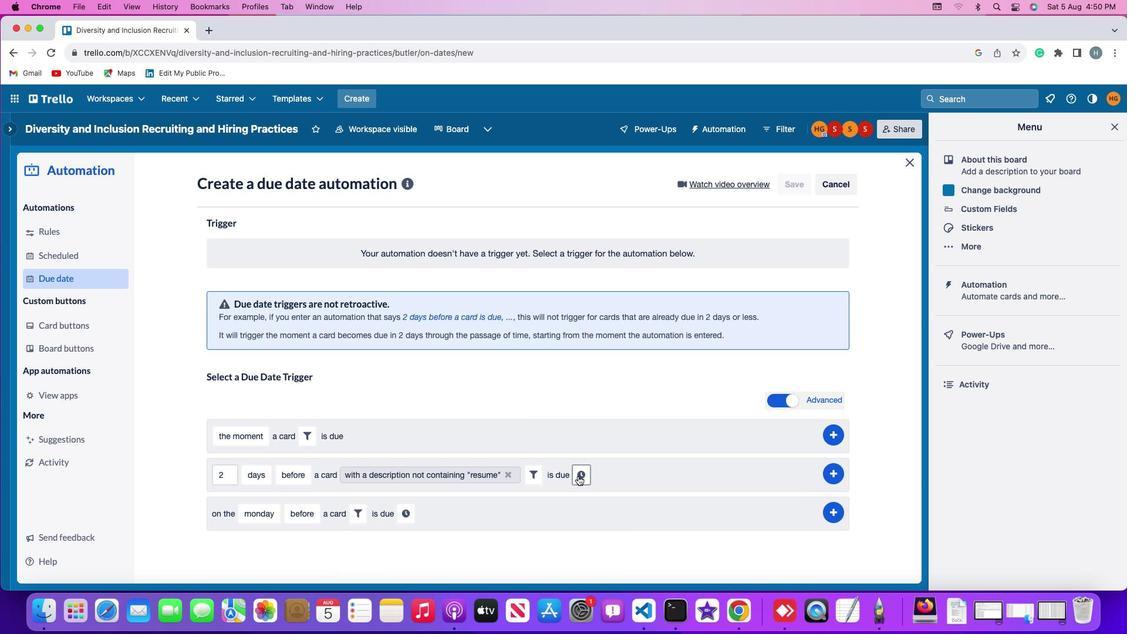 
Action: Mouse moved to (600, 481)
Screenshot: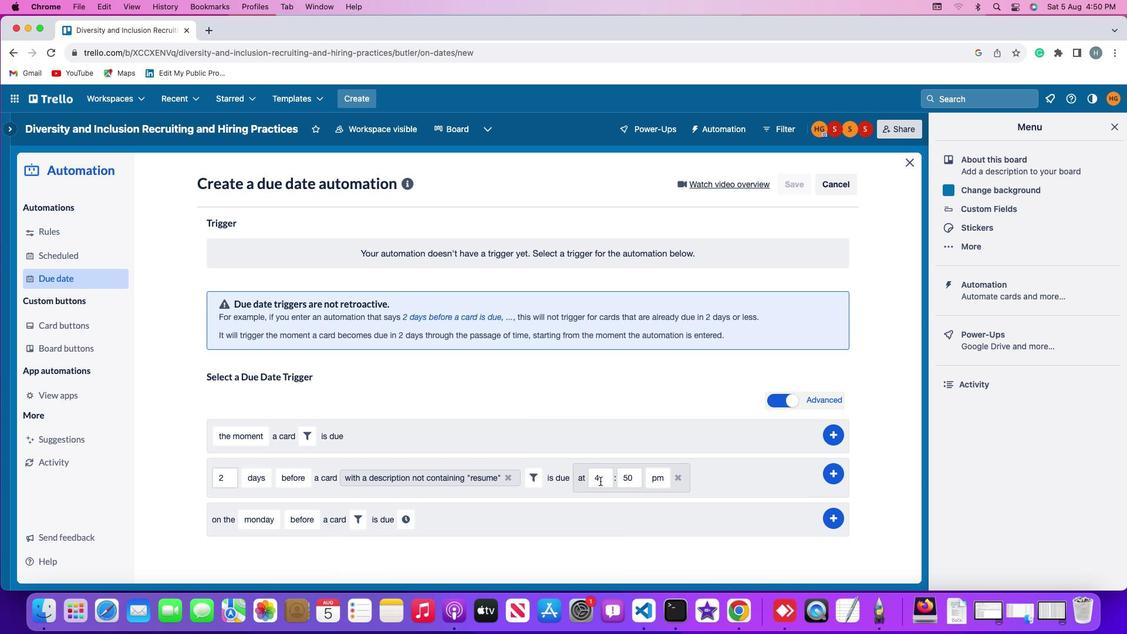 
Action: Mouse pressed left at (600, 481)
Screenshot: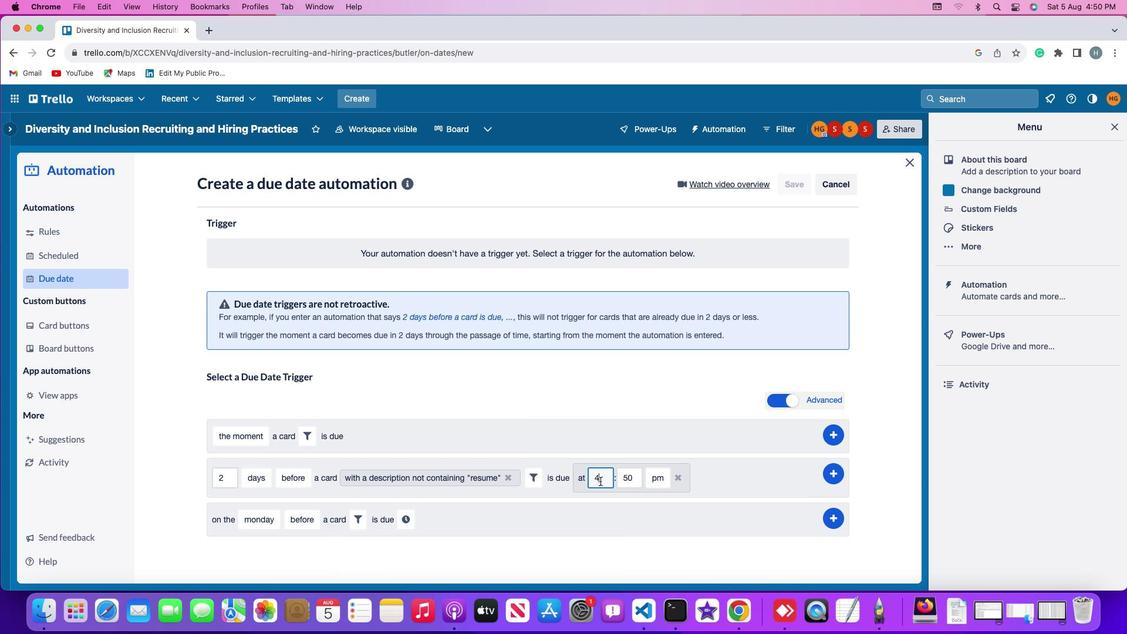 
Action: Mouse moved to (600, 481)
Screenshot: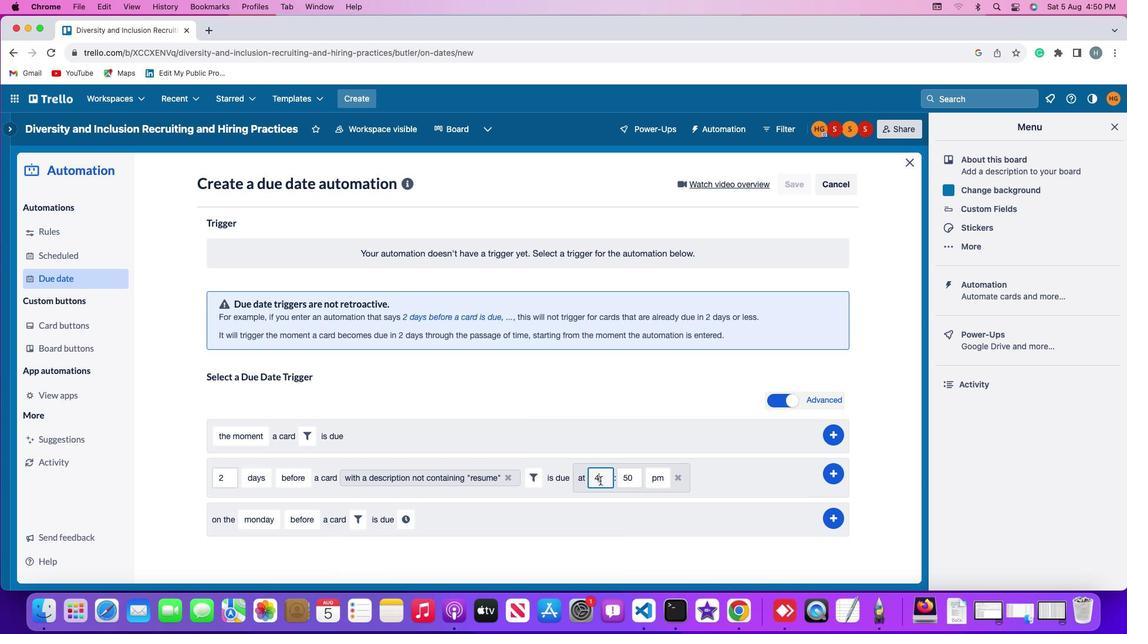 
Action: Key pressed Key.backspace'1''1'
Screenshot: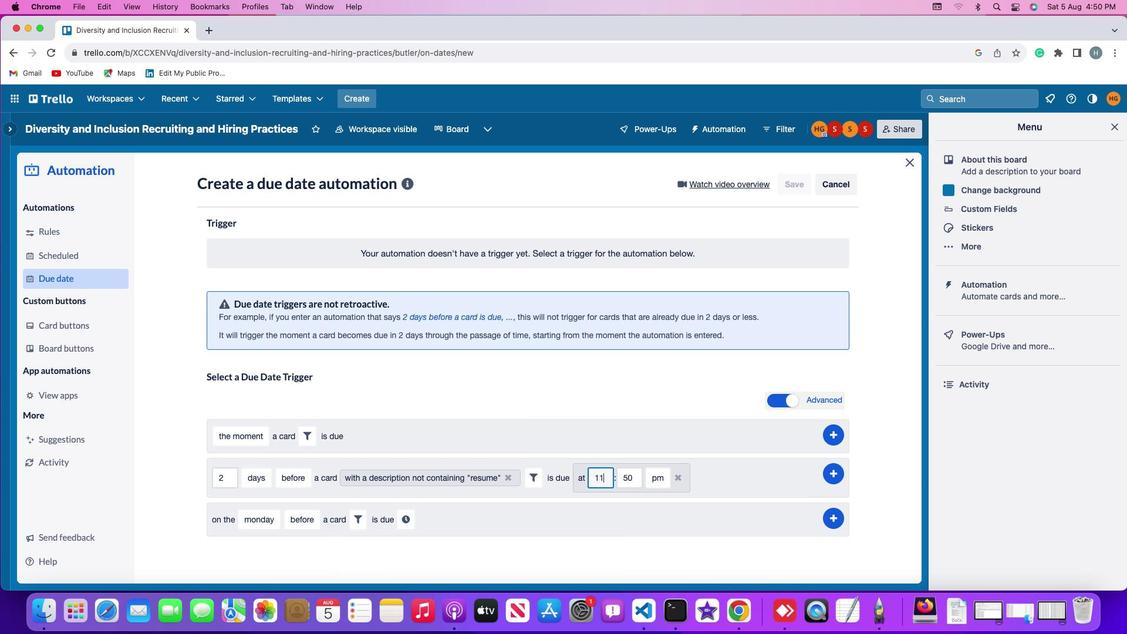 
Action: Mouse moved to (635, 476)
Screenshot: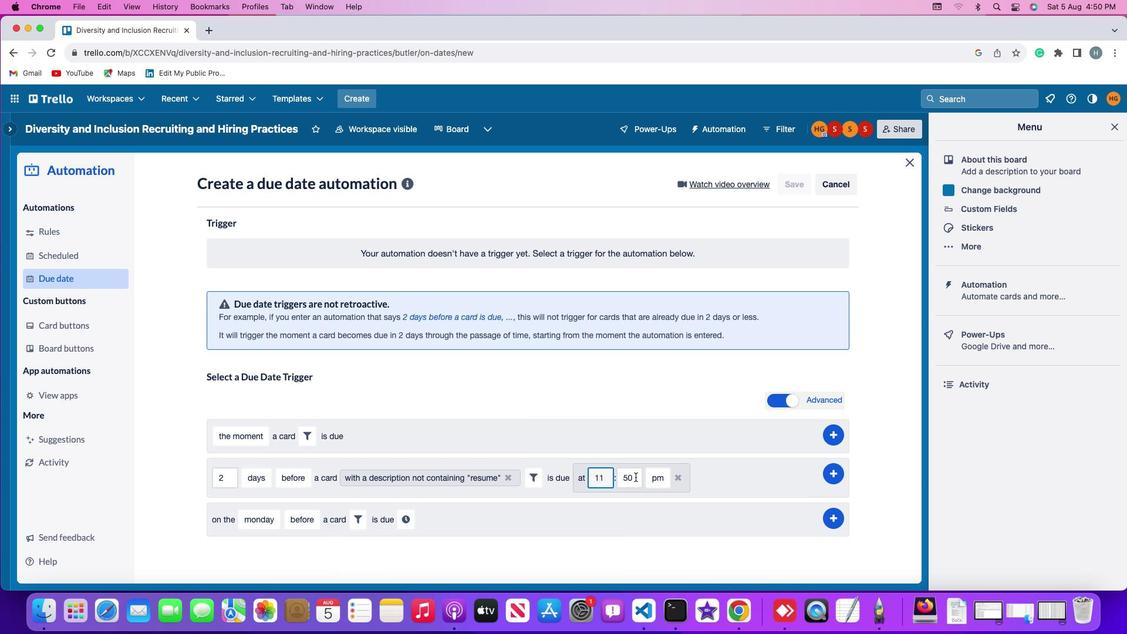 
Action: Mouse pressed left at (635, 476)
Screenshot: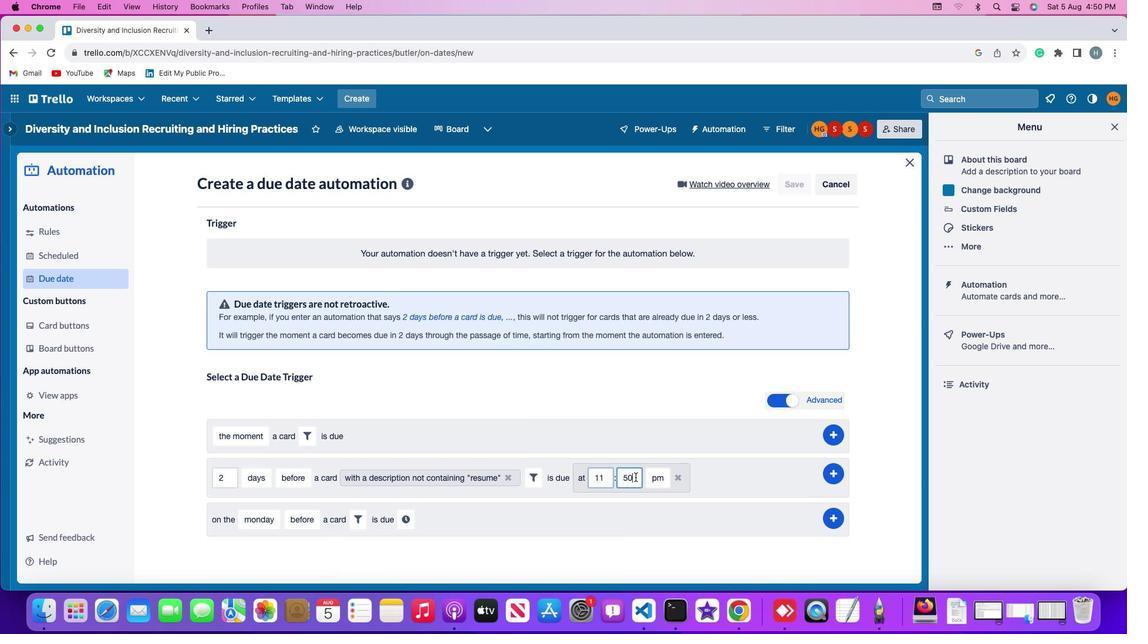 
Action: Mouse moved to (636, 476)
Screenshot: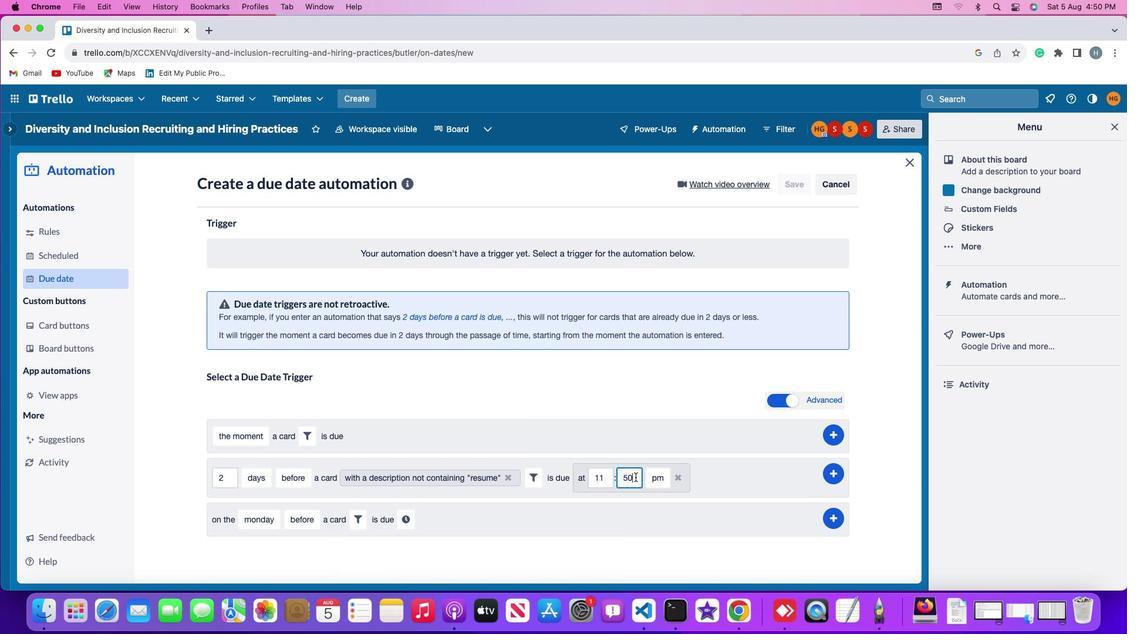 
Action: Key pressed Key.backspaceKey.backspace'0''0'
Screenshot: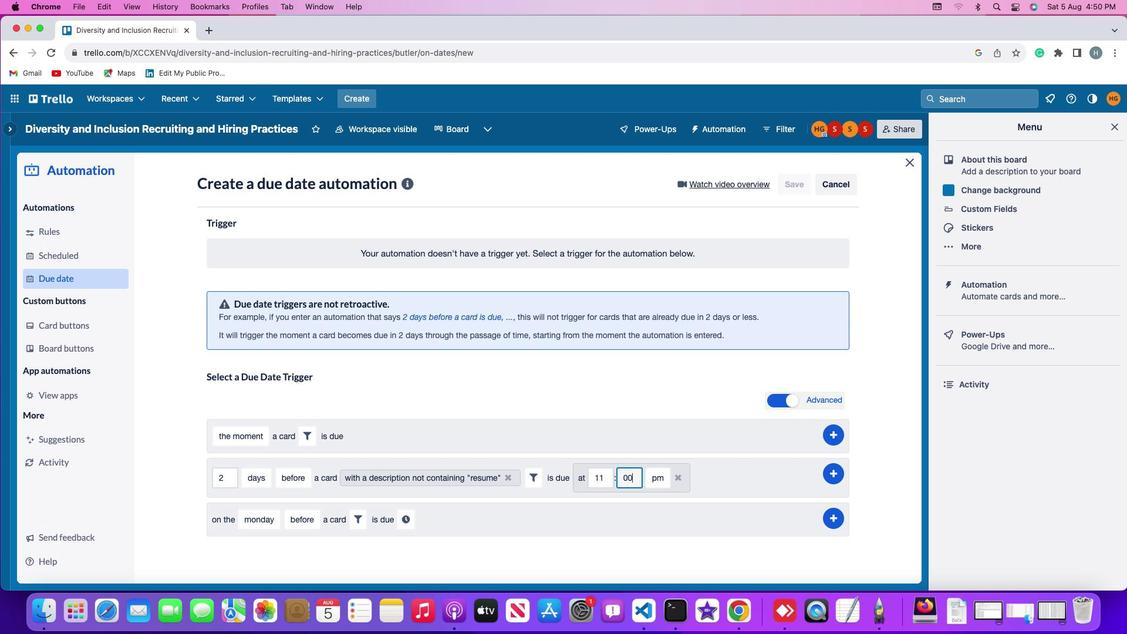
Action: Mouse moved to (660, 477)
Screenshot: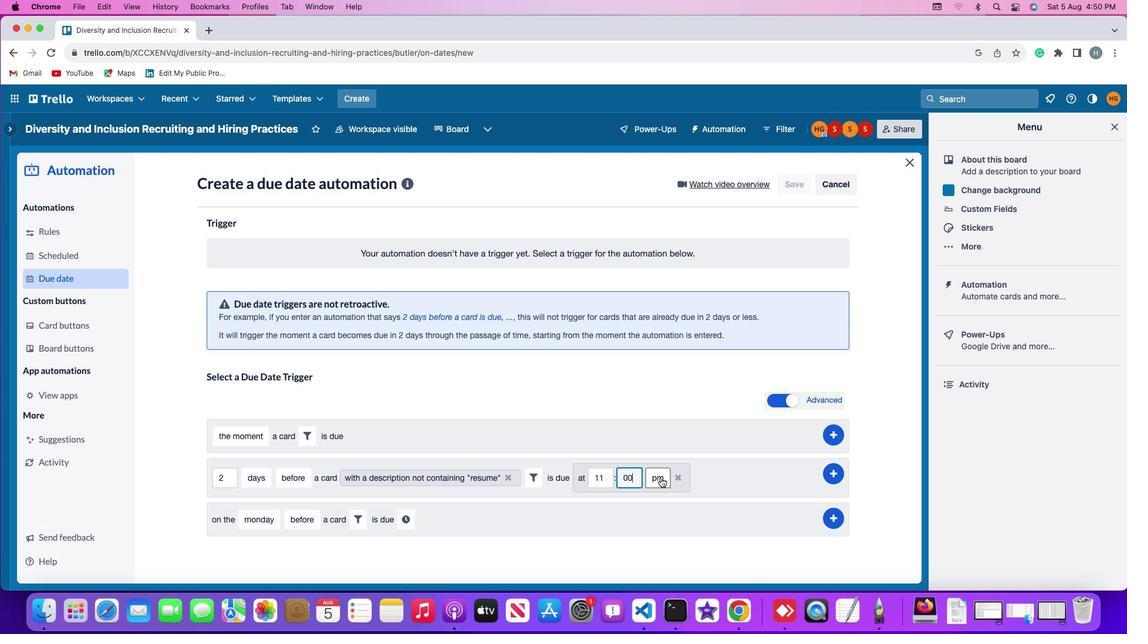 
Action: Mouse pressed left at (660, 477)
Screenshot: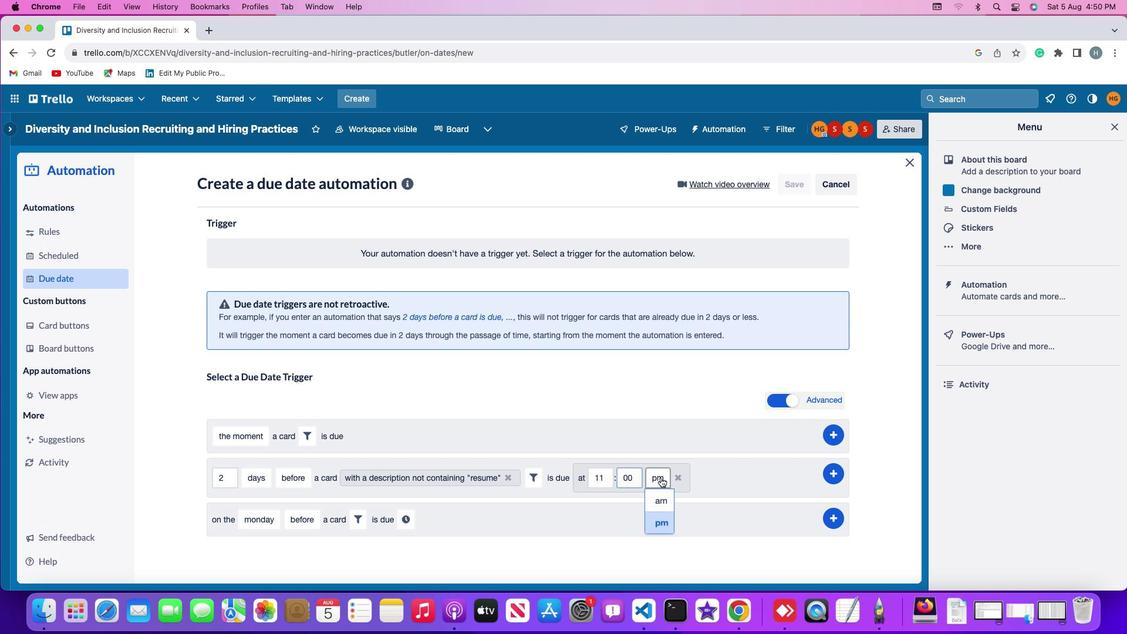 
Action: Mouse moved to (663, 502)
Screenshot: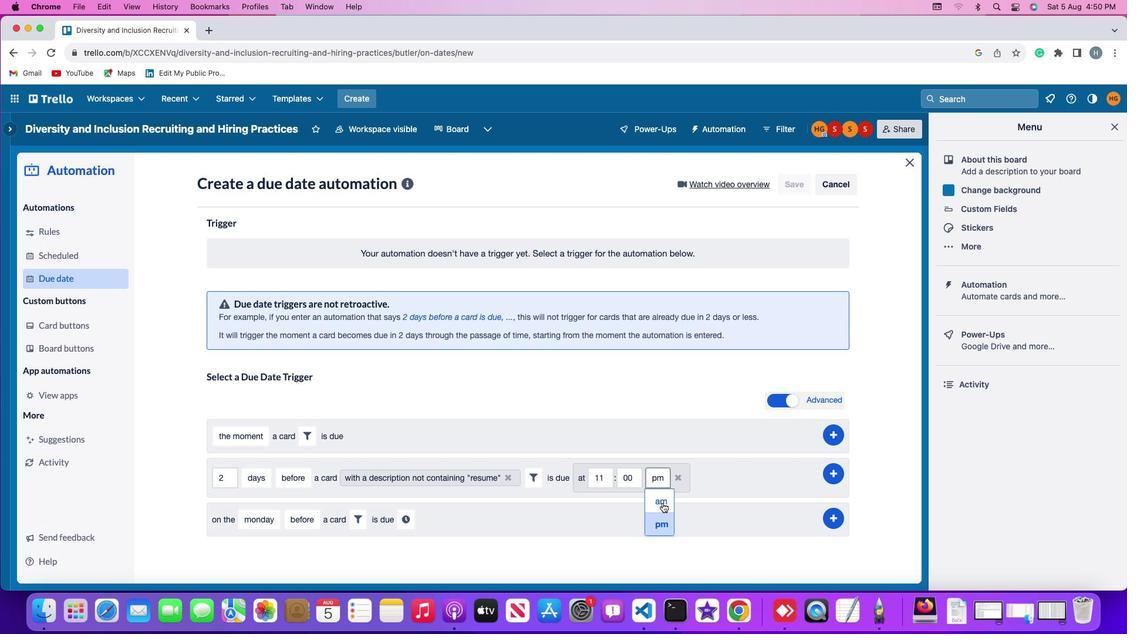 
Action: Mouse pressed left at (663, 502)
Screenshot: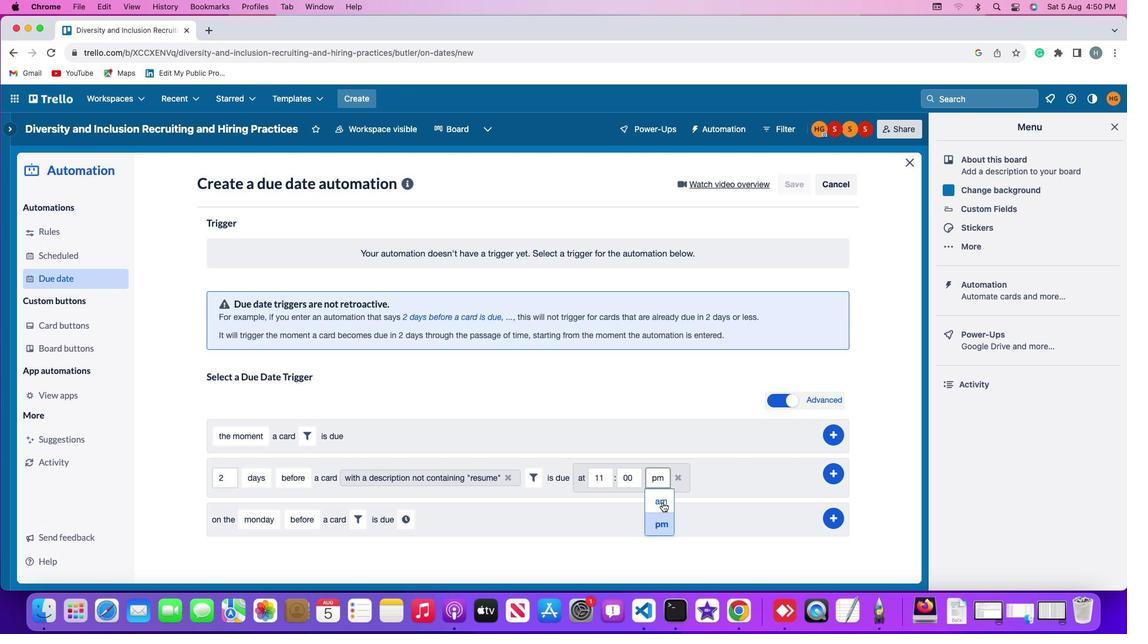
Action: Mouse moved to (834, 471)
Screenshot: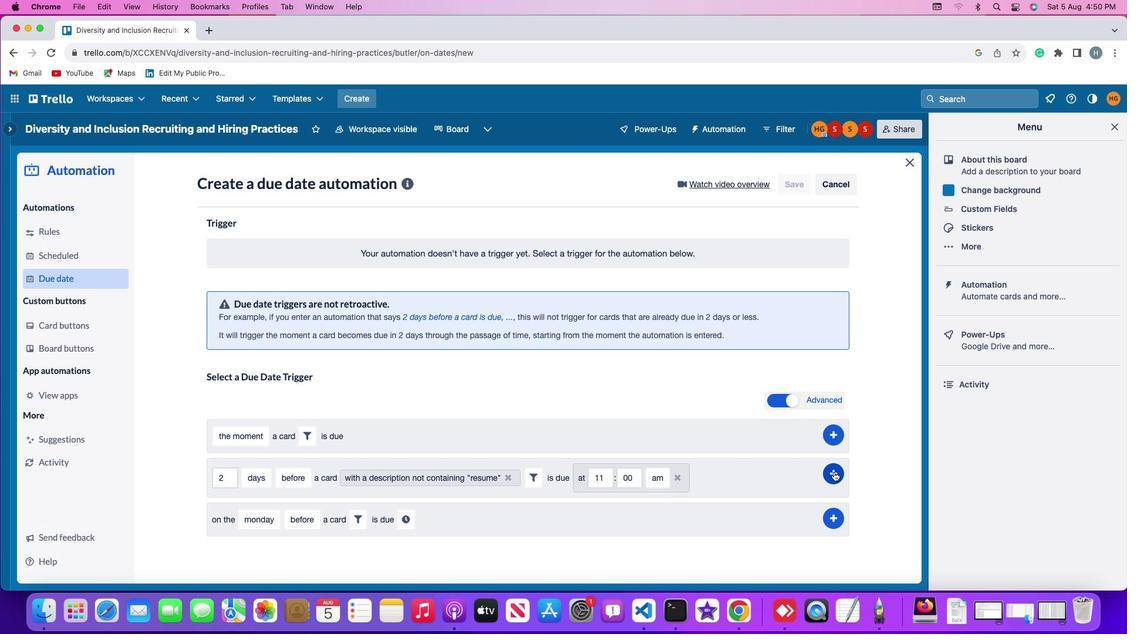 
Action: Mouse pressed left at (834, 471)
Screenshot: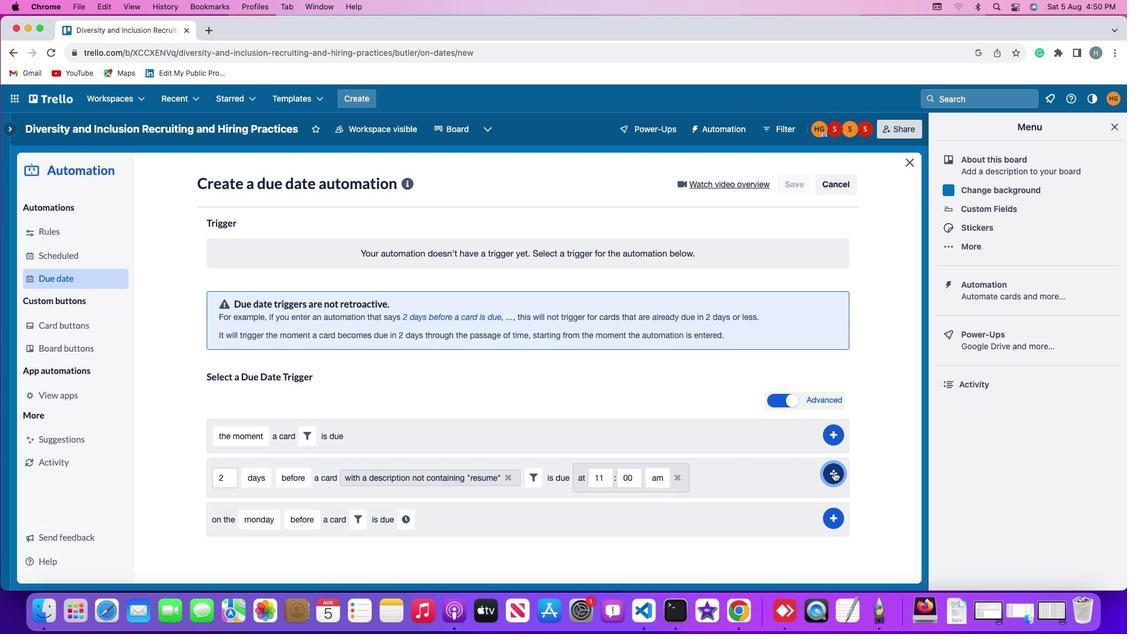 
Action: Mouse moved to (864, 367)
Screenshot: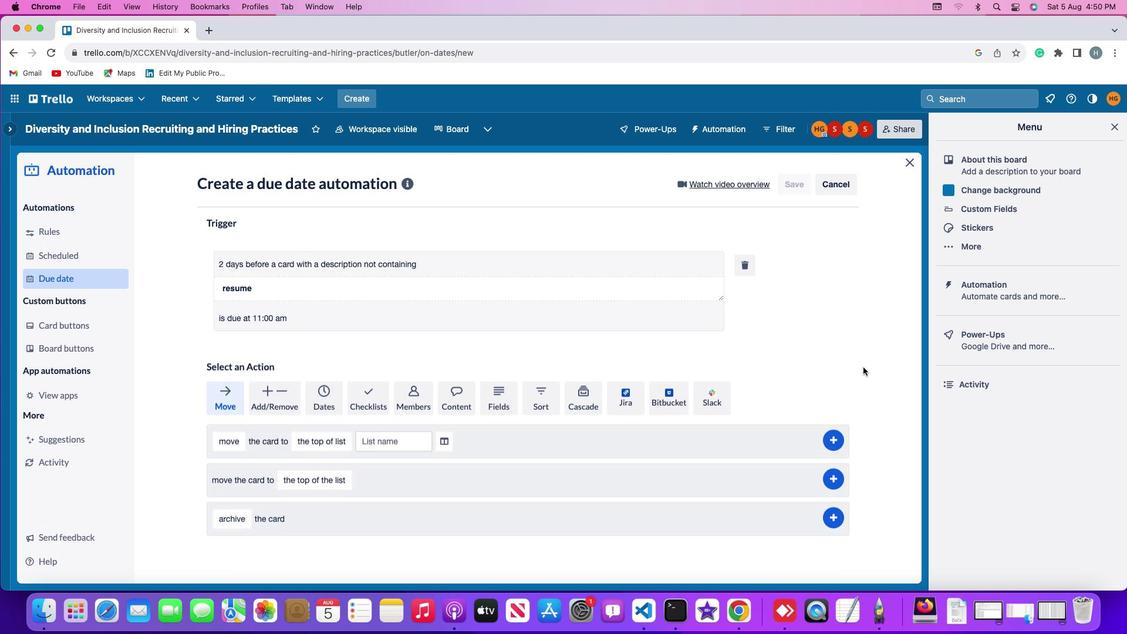 
